 Task: In the  document Pyramidsletter.txt Change the allignment of footer to  'Right' Select the entire text and insert font style 'Caveat' and font size: 20
Action: Mouse moved to (244, 326)
Screenshot: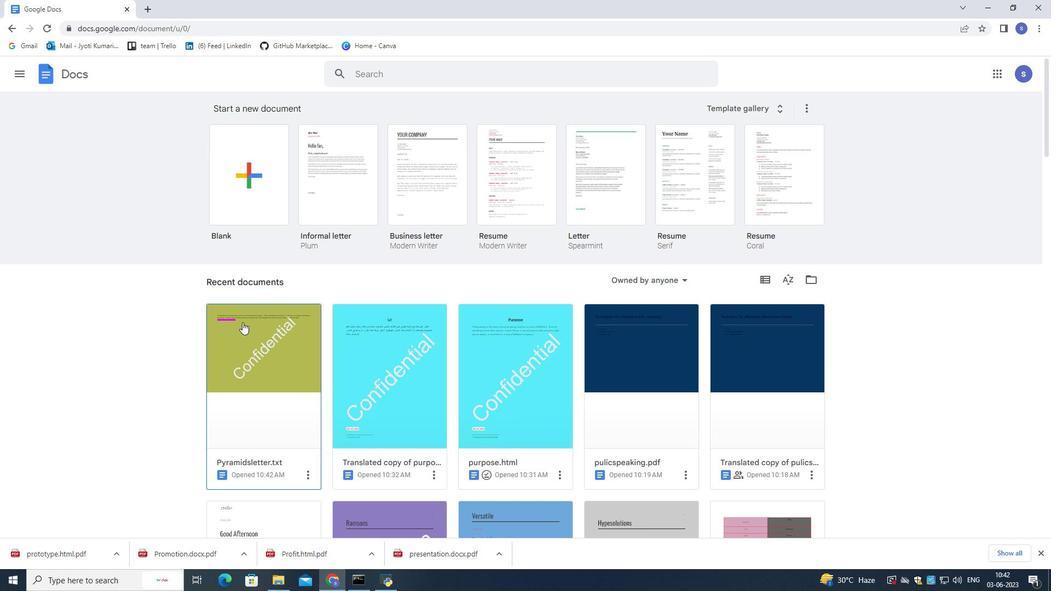 
Action: Mouse pressed left at (244, 326)
Screenshot: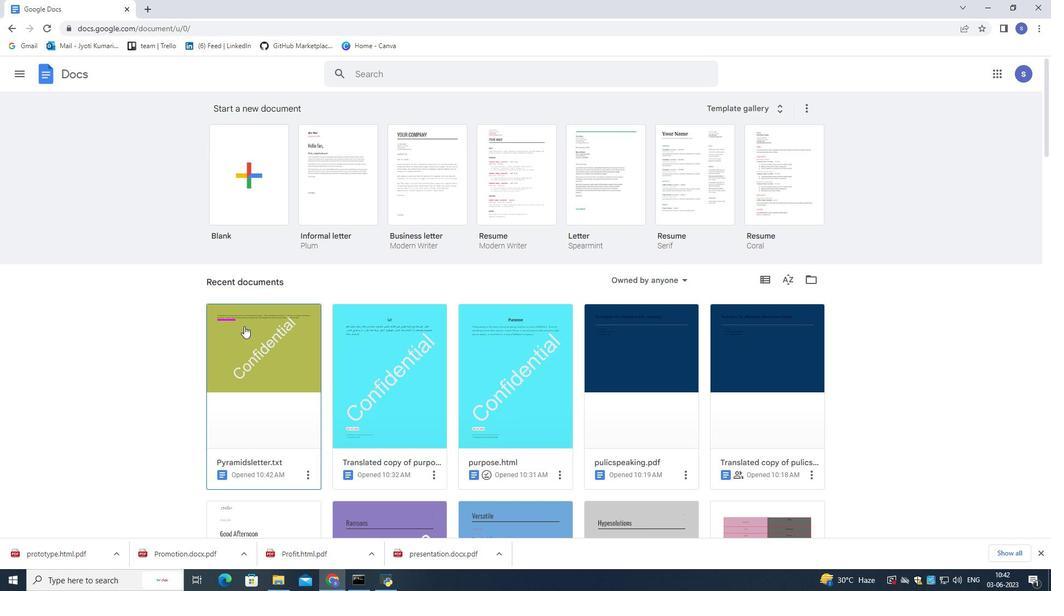 
Action: Mouse pressed left at (244, 326)
Screenshot: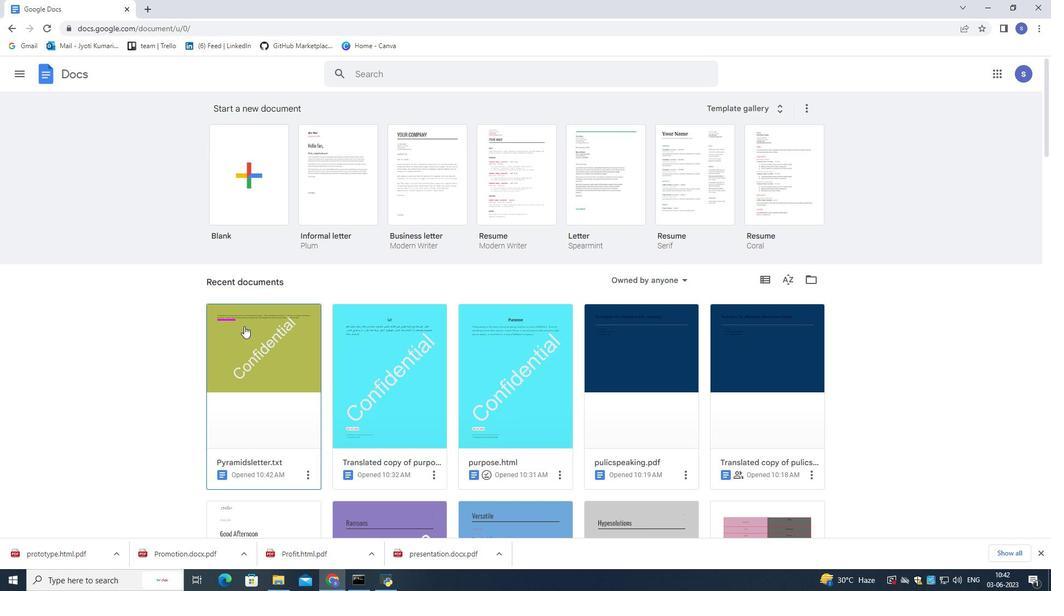 
Action: Mouse moved to (391, 325)
Screenshot: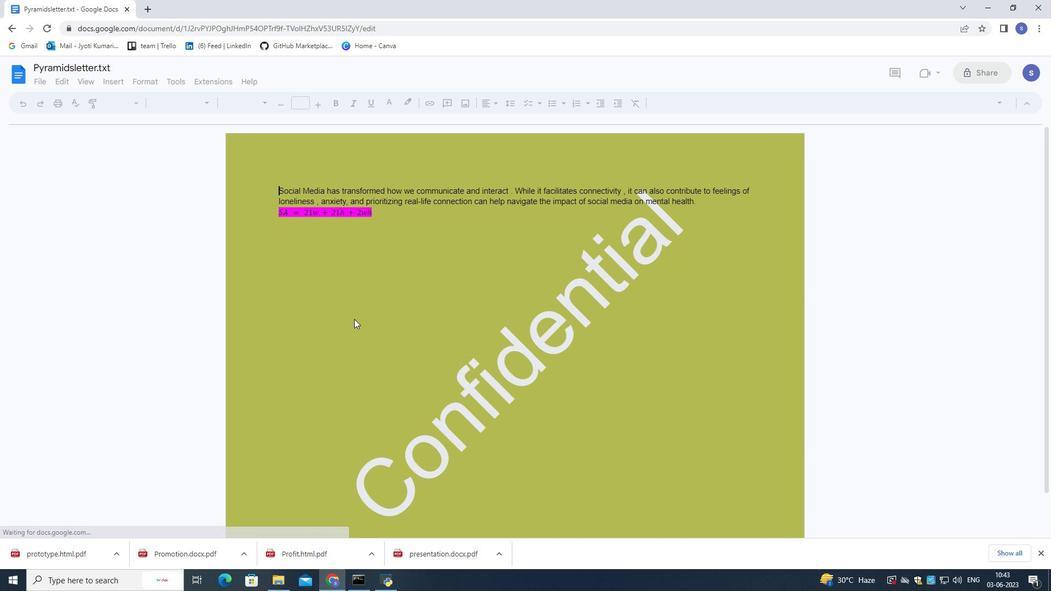 
Action: Mouse scrolled (391, 324) with delta (0, 0)
Screenshot: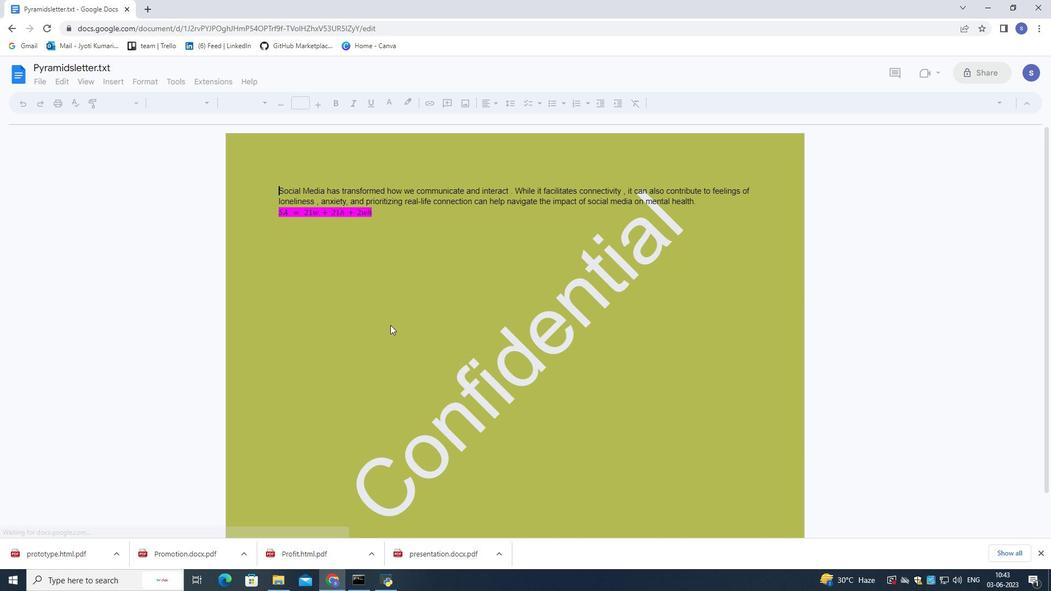
Action: Mouse moved to (391, 325)
Screenshot: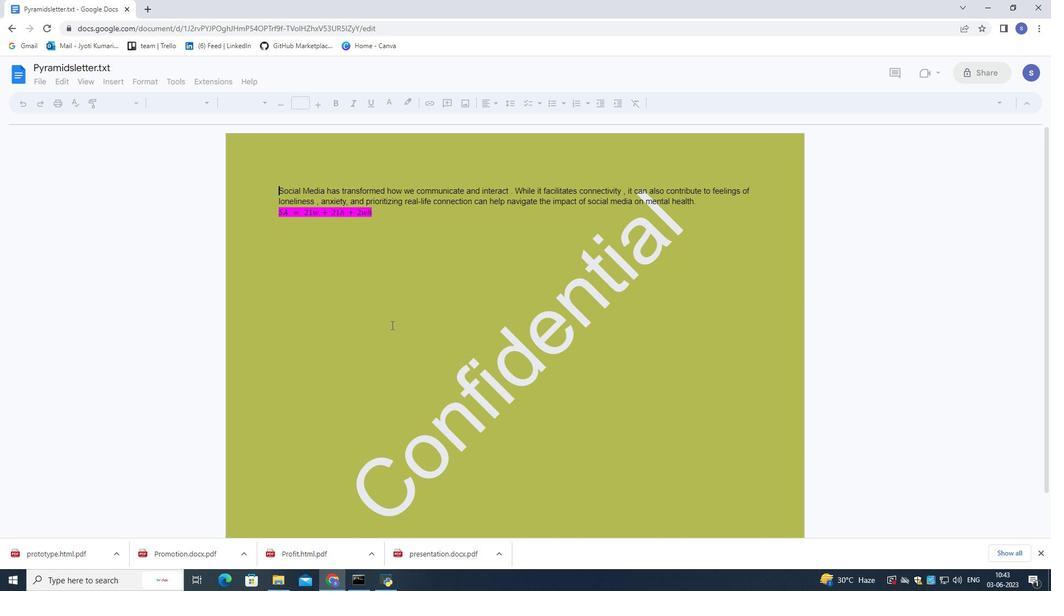 
Action: Mouse scrolled (391, 324) with delta (0, 0)
Screenshot: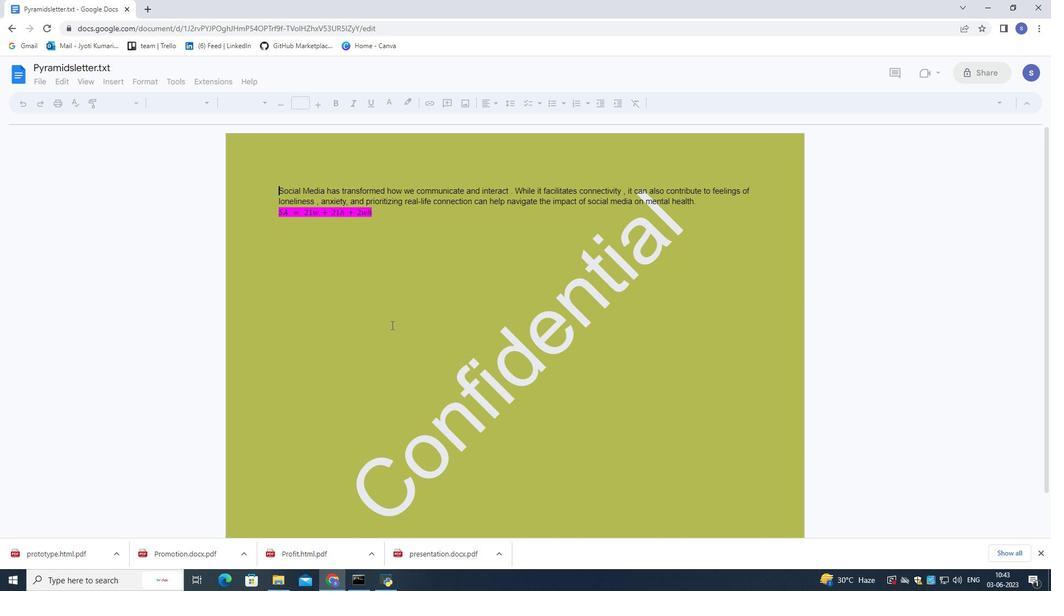 
Action: Mouse moved to (391, 325)
Screenshot: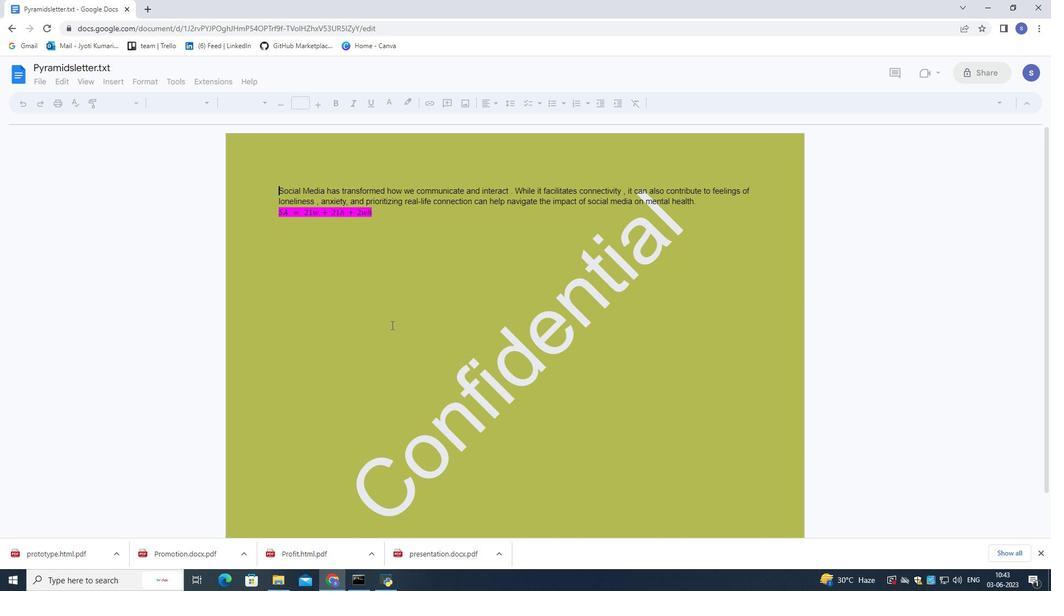 
Action: Mouse scrolled (391, 324) with delta (0, 0)
Screenshot: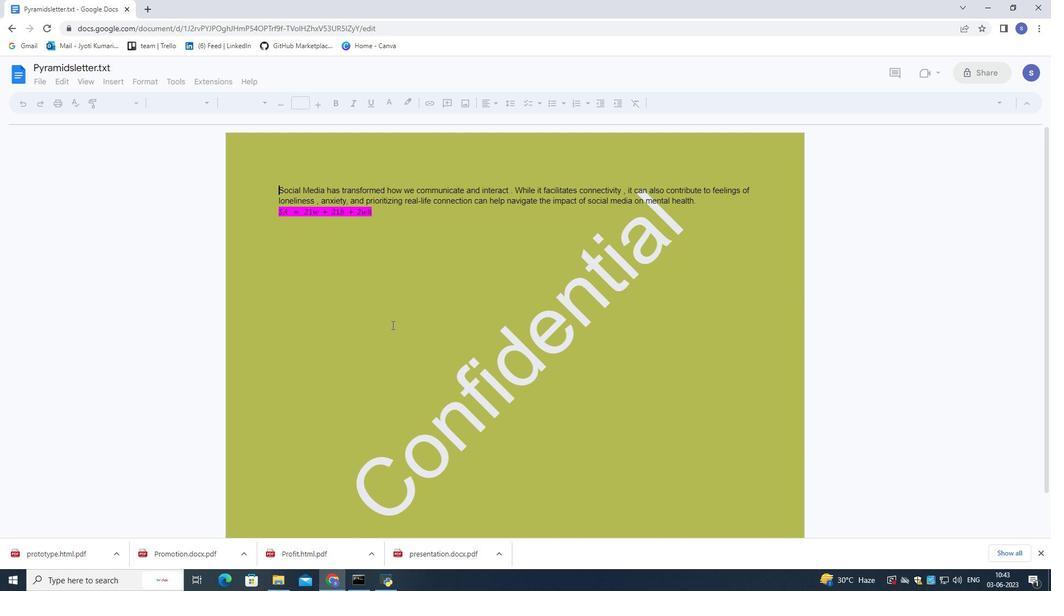 
Action: Mouse moved to (392, 325)
Screenshot: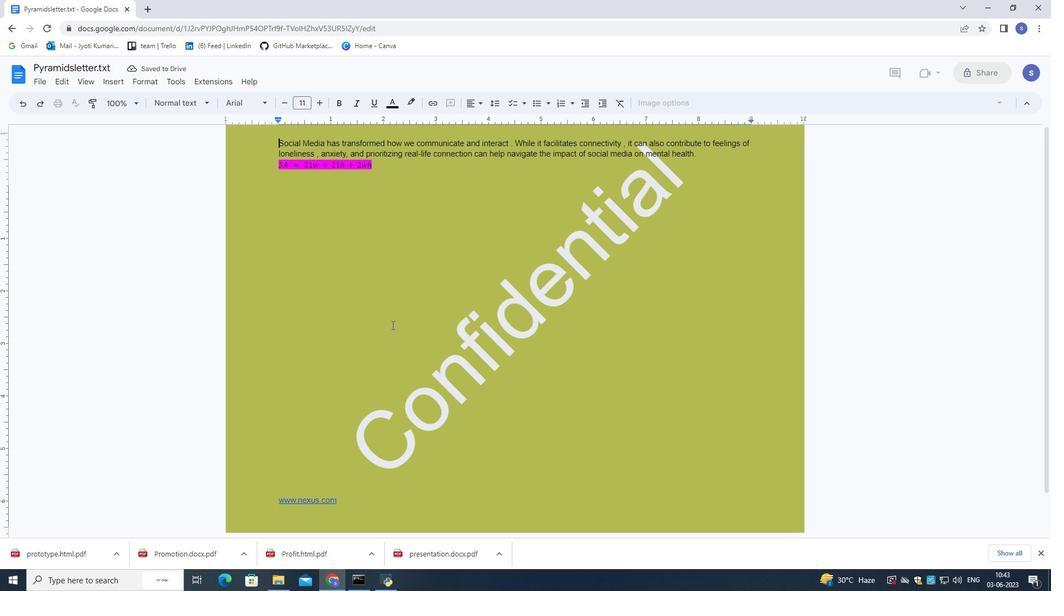 
Action: Mouse scrolled (392, 324) with delta (0, 0)
Screenshot: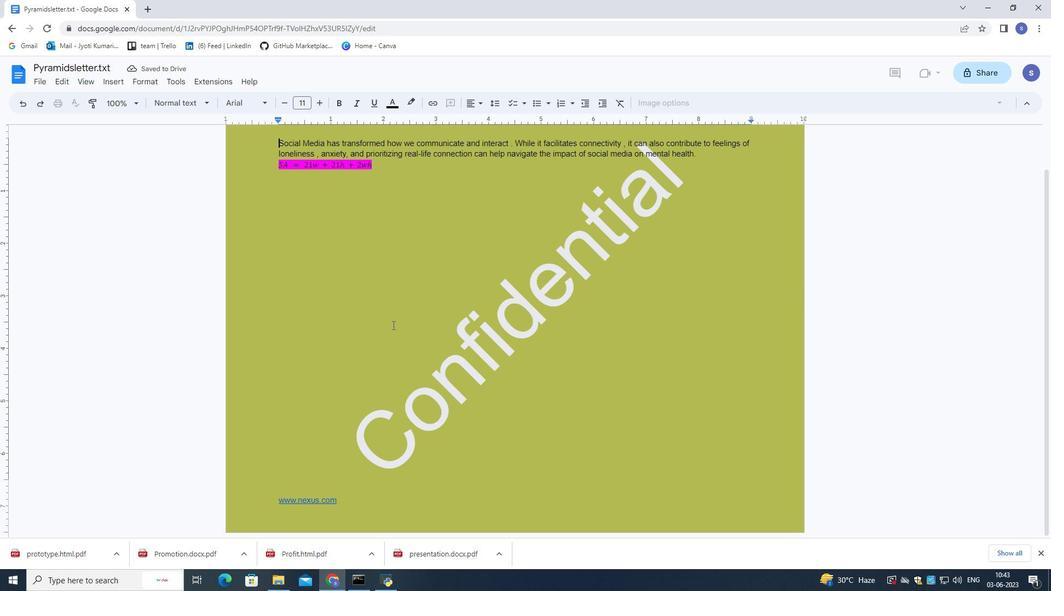 
Action: Mouse scrolled (392, 324) with delta (0, 0)
Screenshot: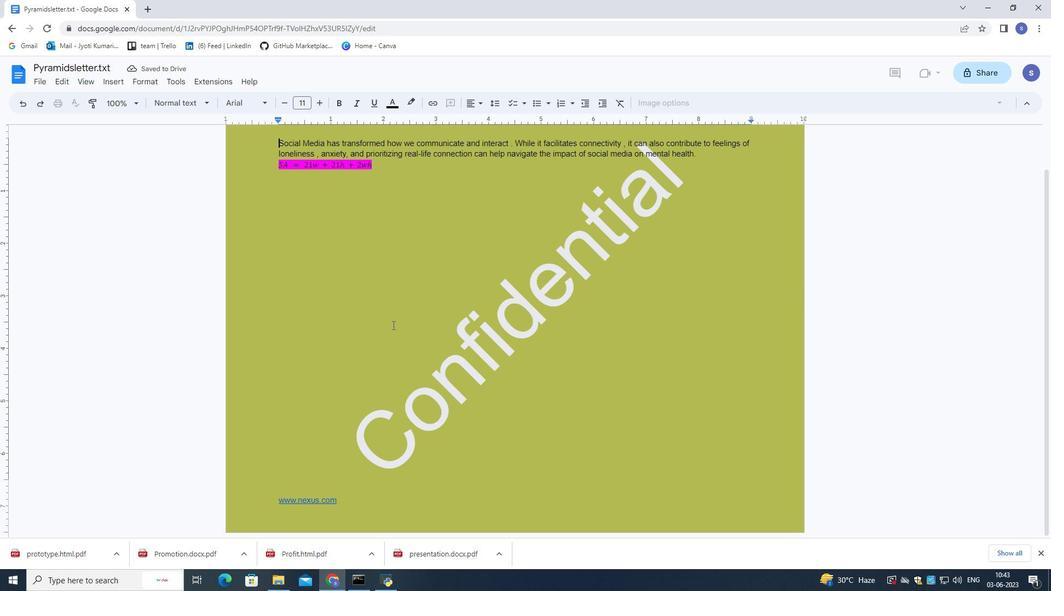 
Action: Mouse scrolled (392, 324) with delta (0, 0)
Screenshot: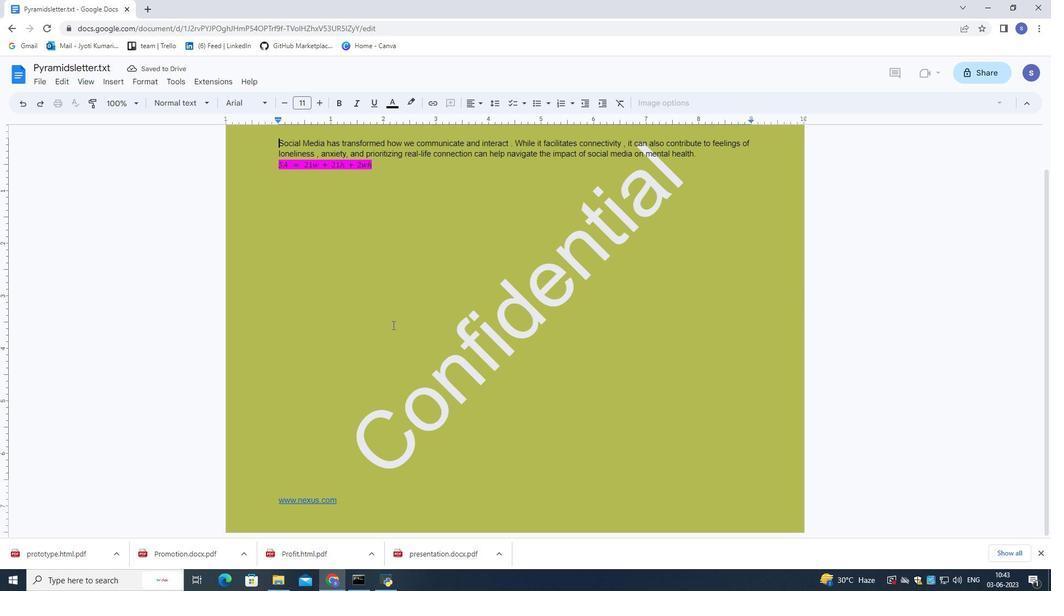 
Action: Mouse moved to (349, 498)
Screenshot: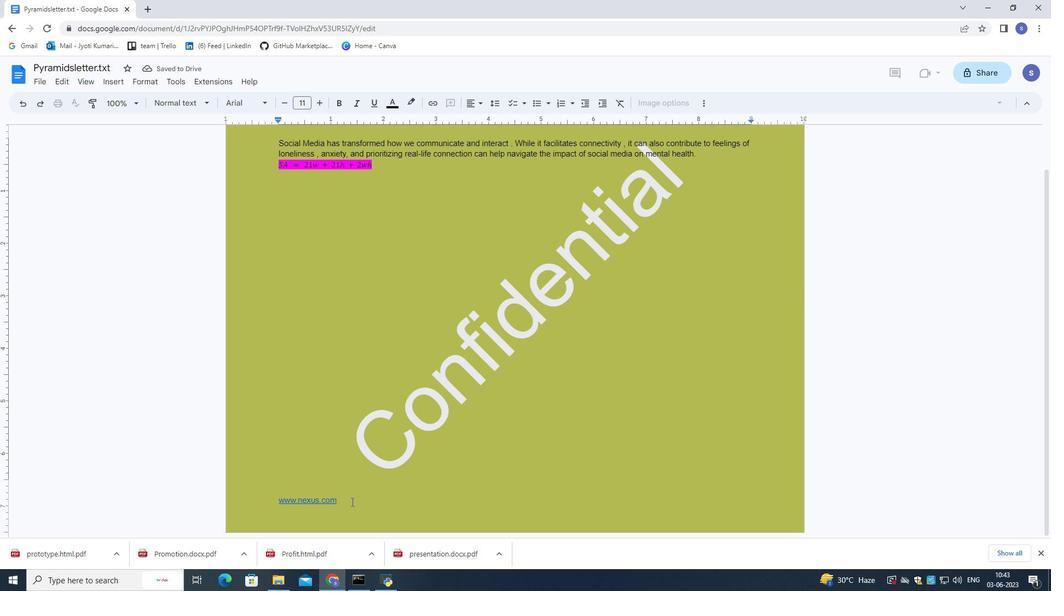 
Action: Mouse pressed left at (349, 498)
Screenshot: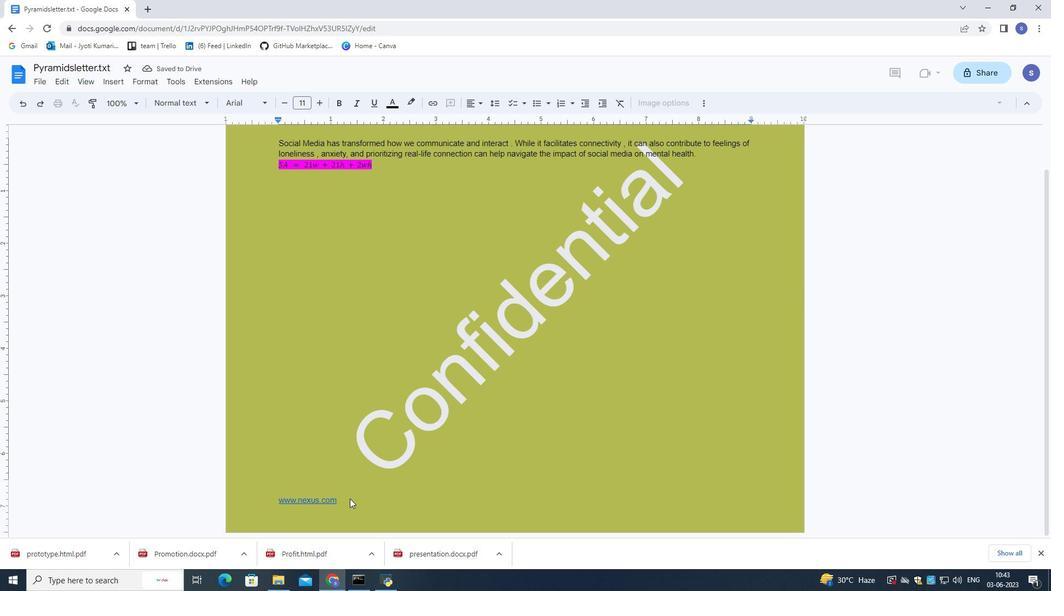 
Action: Mouse moved to (332, 498)
Screenshot: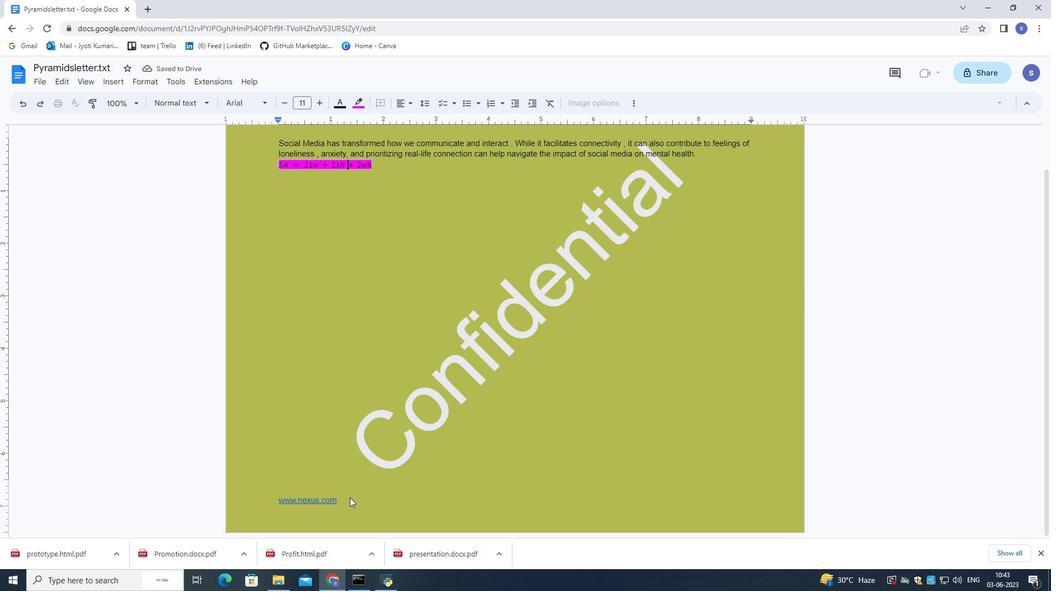 
Action: Mouse pressed left at (344, 497)
Screenshot: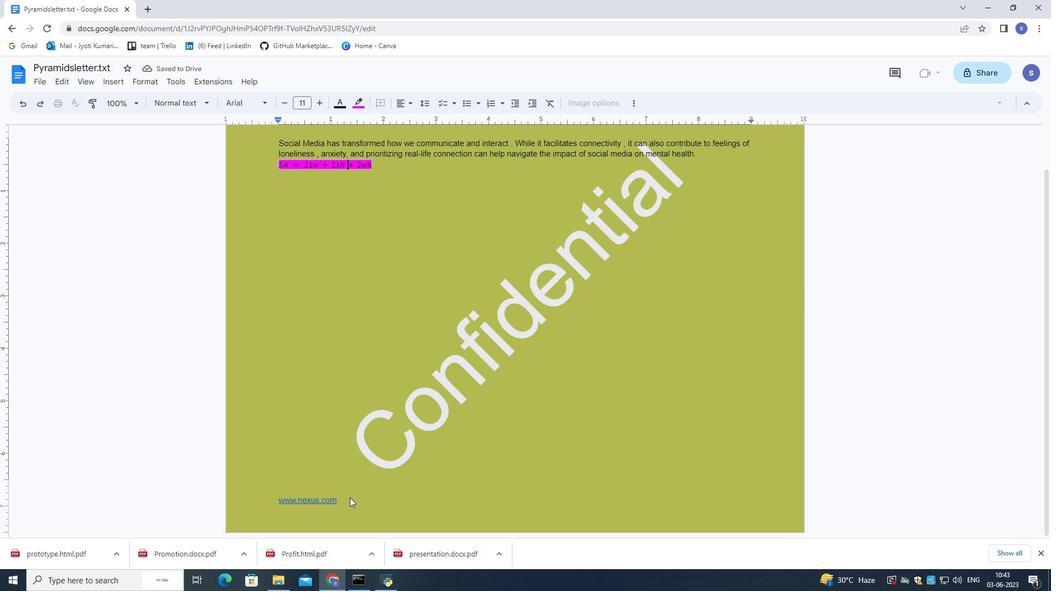 
Action: Mouse moved to (340, 500)
Screenshot: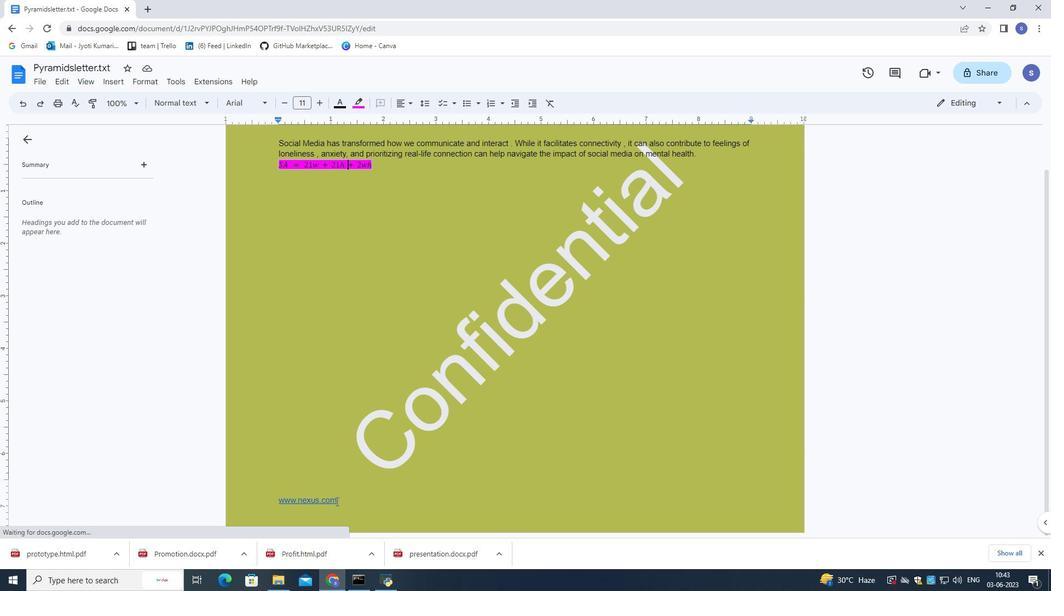 
Action: Mouse pressed left at (340, 500)
Screenshot: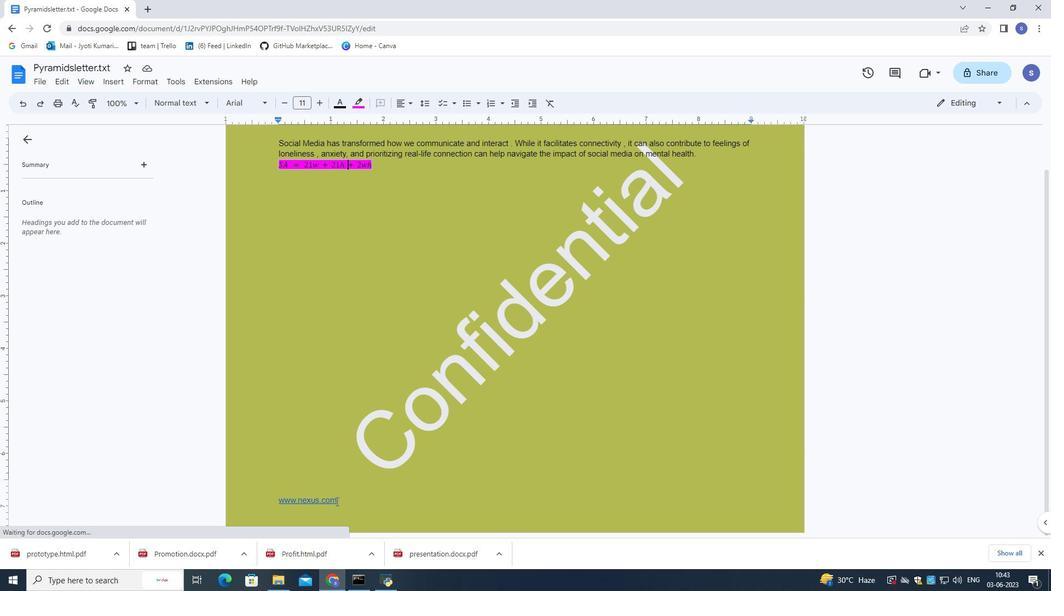 
Action: Mouse moved to (341, 500)
Screenshot: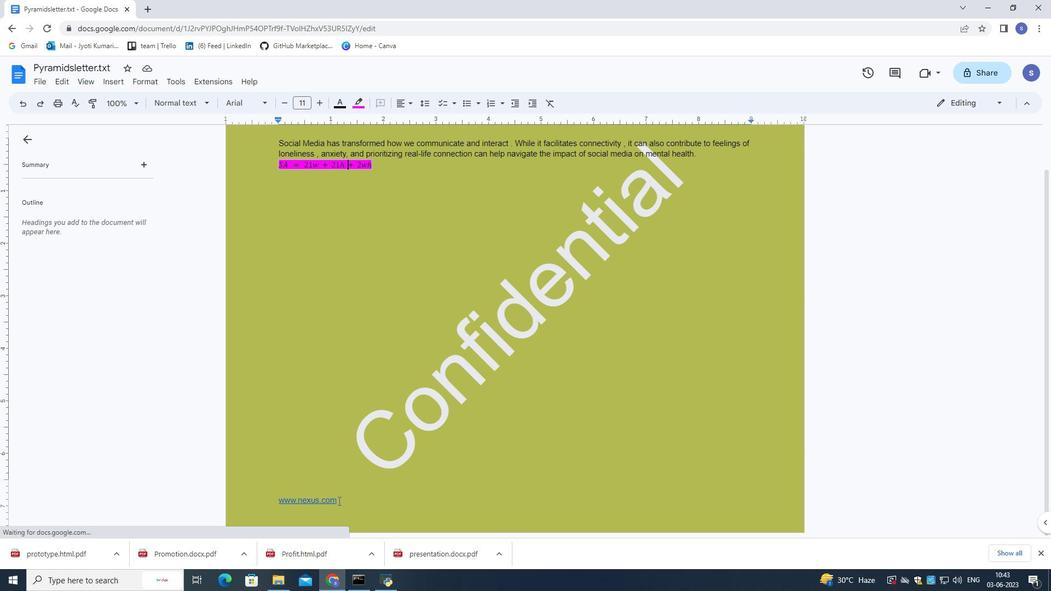 
Action: Mouse pressed left at (341, 500)
Screenshot: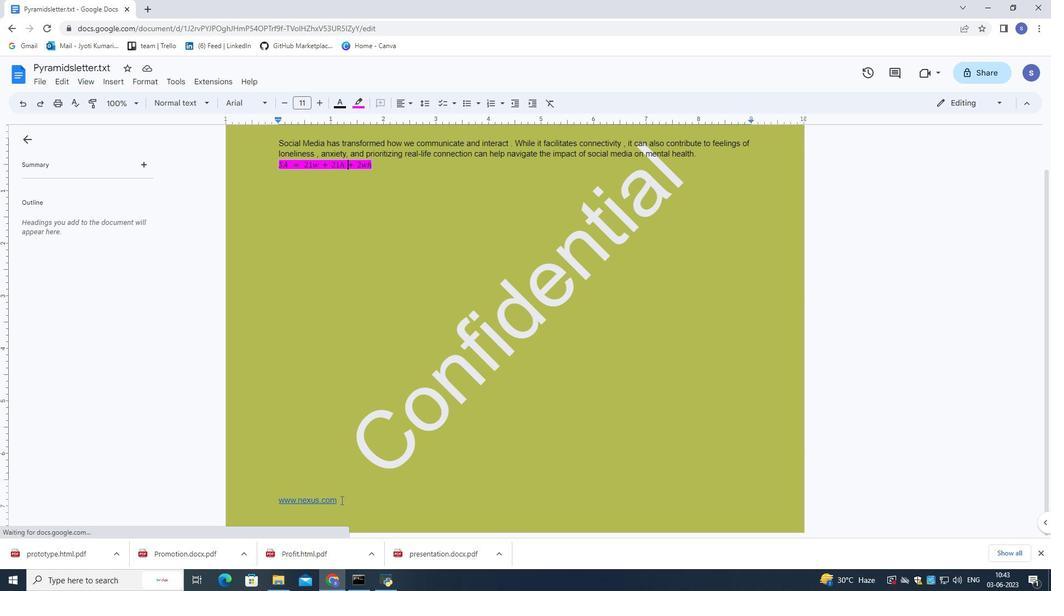 
Action: Mouse pressed left at (341, 500)
Screenshot: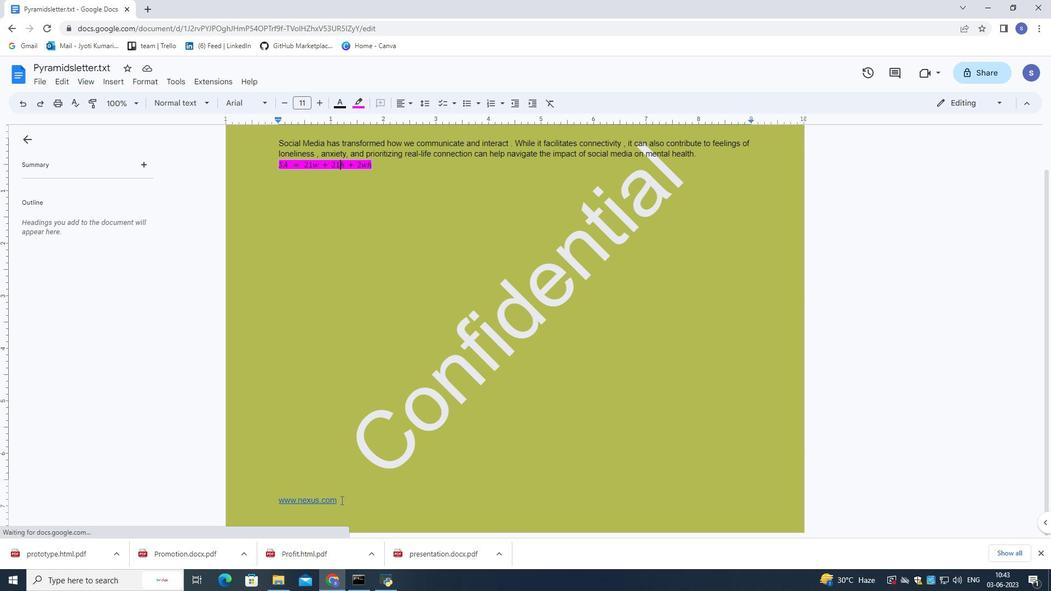 
Action: Mouse pressed left at (341, 500)
Screenshot: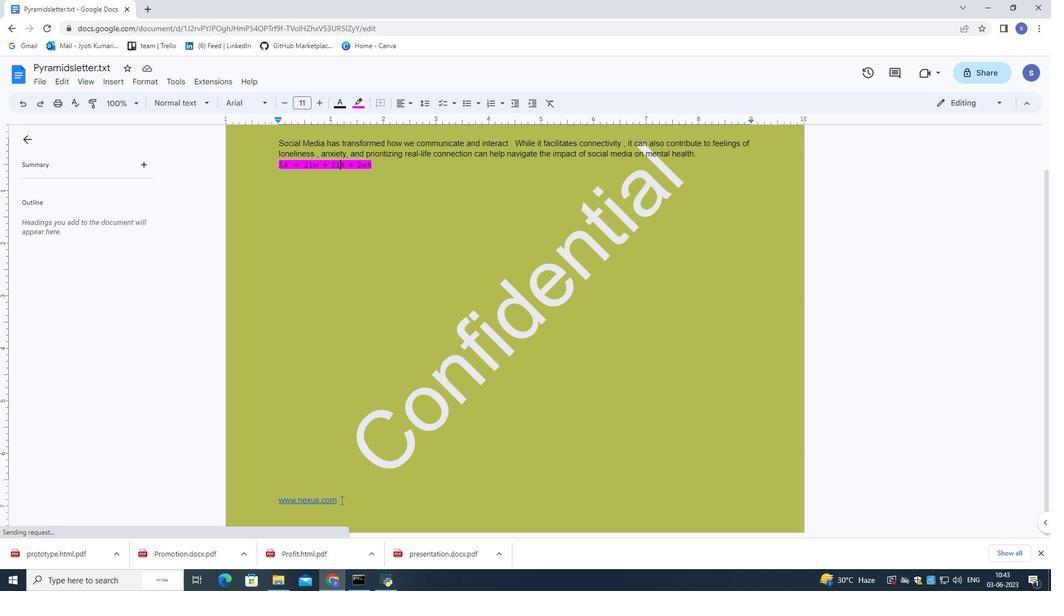 
Action: Mouse pressed left at (341, 500)
Screenshot: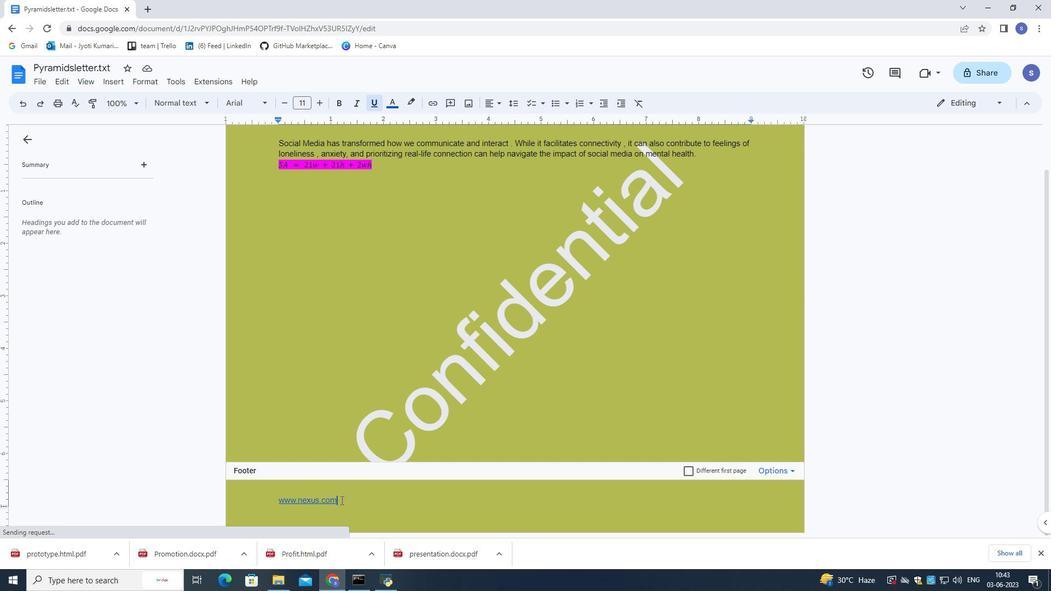 
Action: Mouse moved to (345, 500)
Screenshot: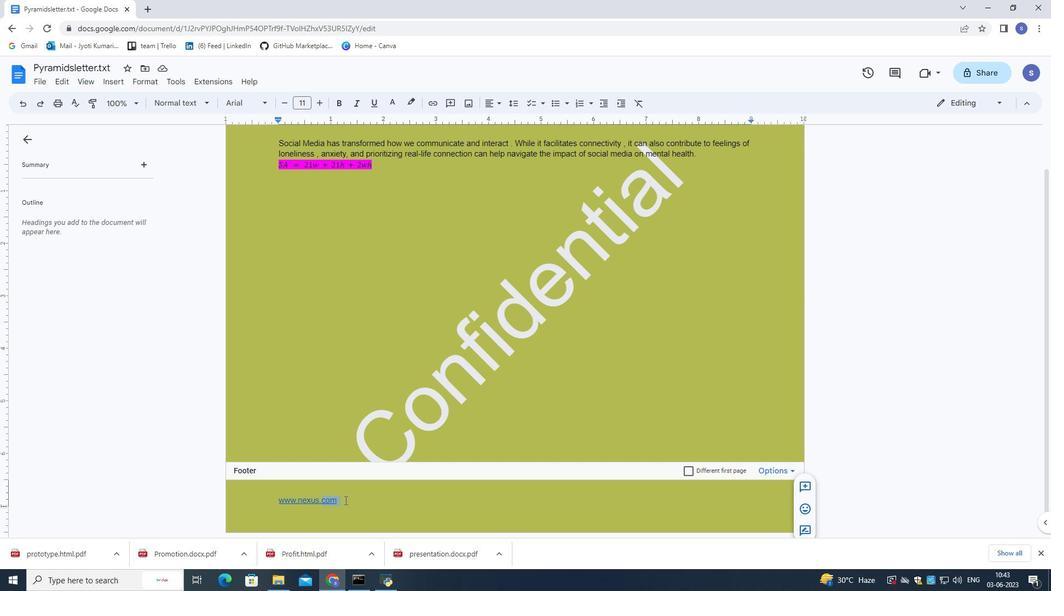 
Action: Mouse pressed left at (345, 500)
Screenshot: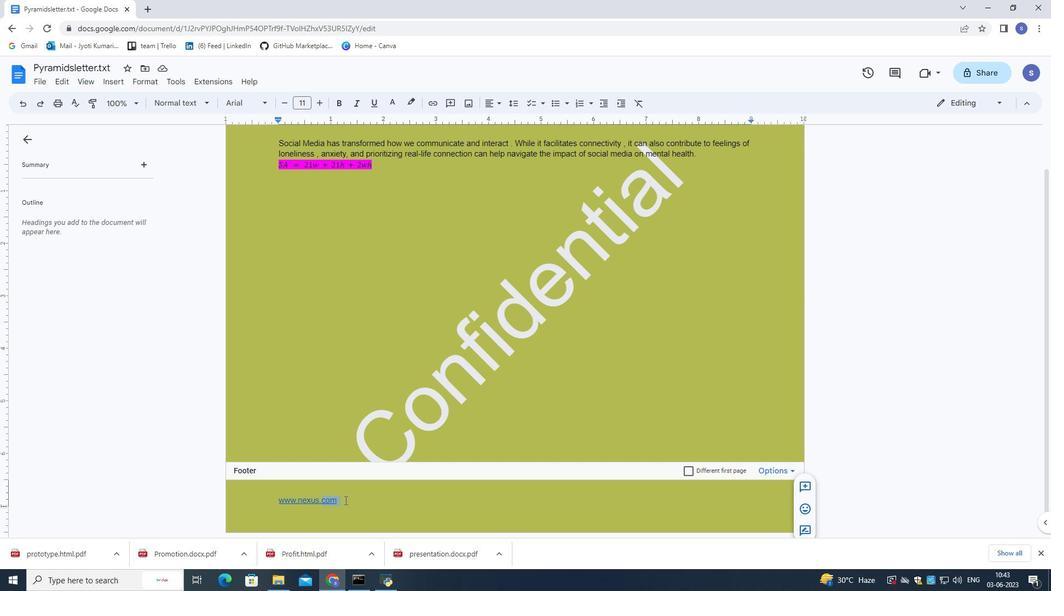 
Action: Mouse moved to (343, 500)
Screenshot: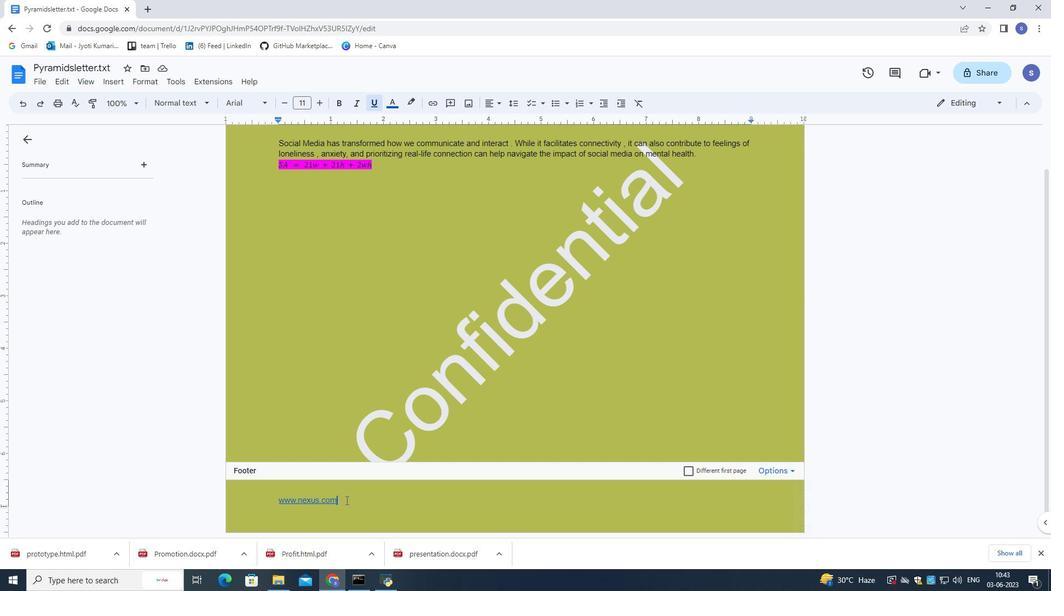 
Action: Mouse pressed left at (343, 500)
Screenshot: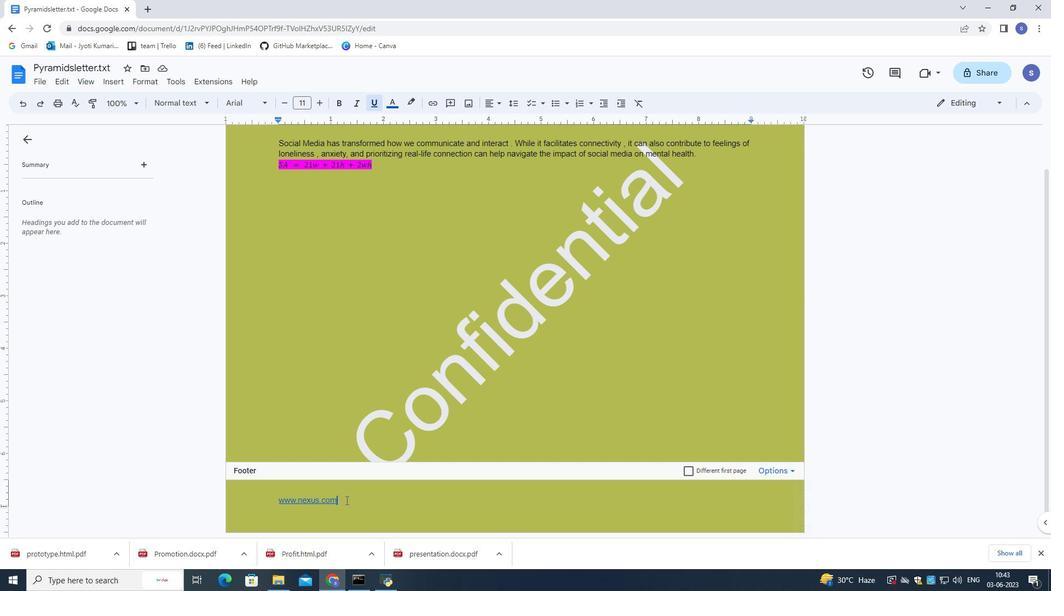 
Action: Mouse moved to (495, 102)
Screenshot: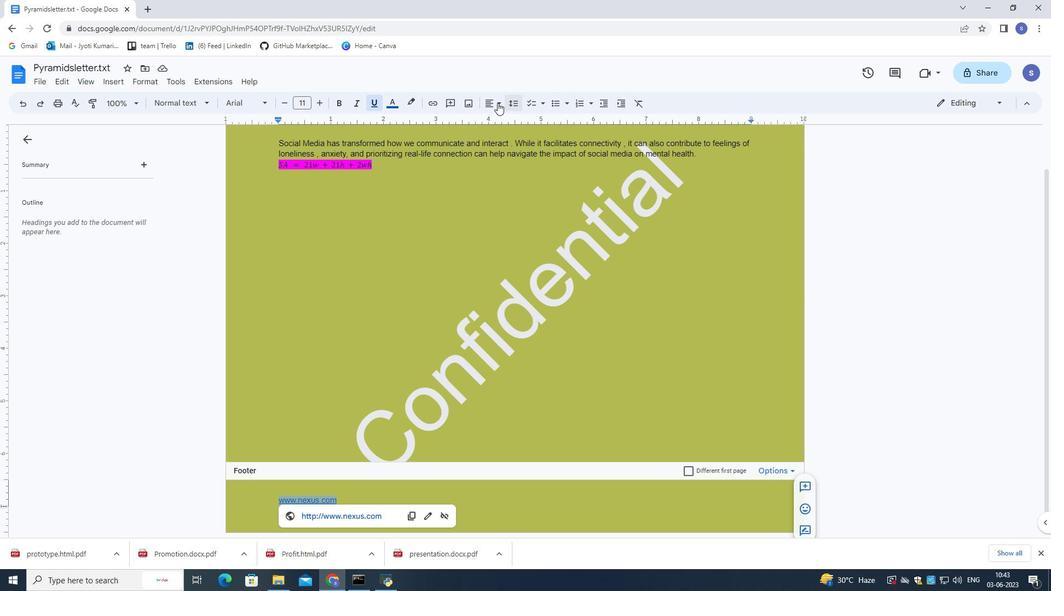 
Action: Mouse pressed left at (495, 102)
Screenshot: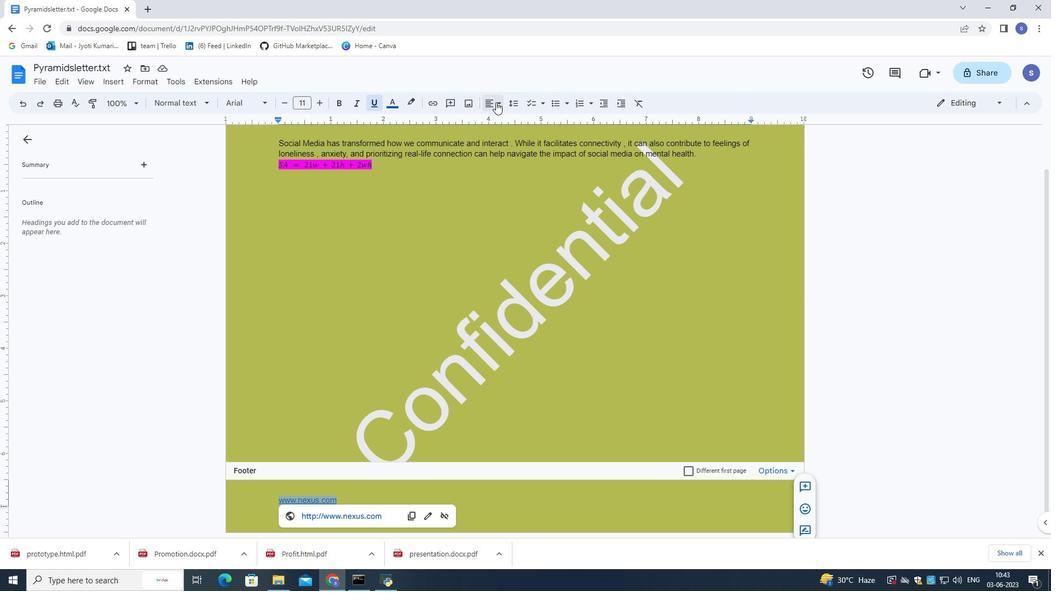 
Action: Mouse moved to (521, 127)
Screenshot: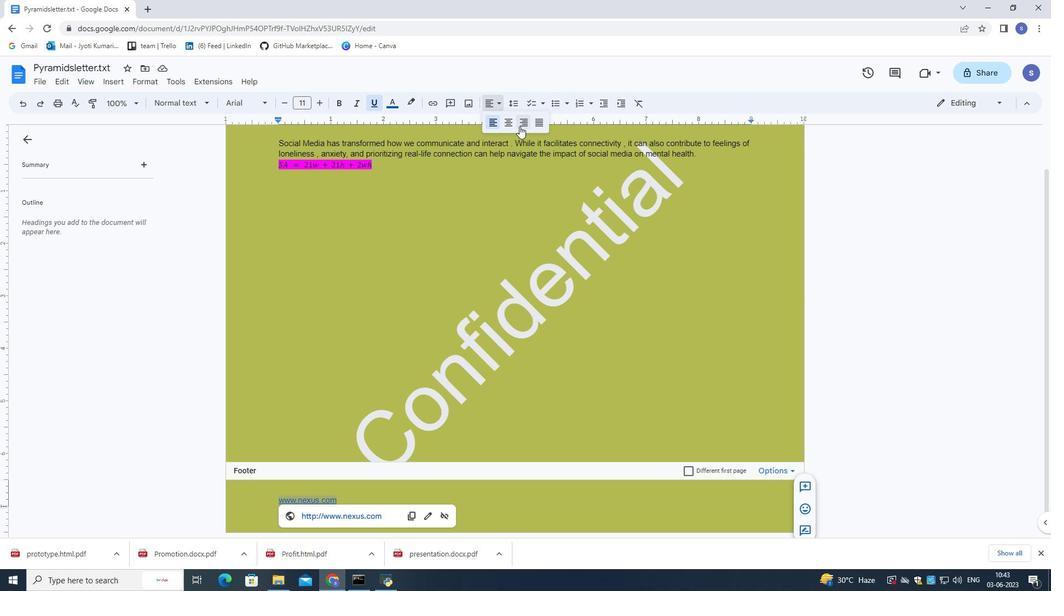 
Action: Mouse pressed left at (521, 127)
Screenshot: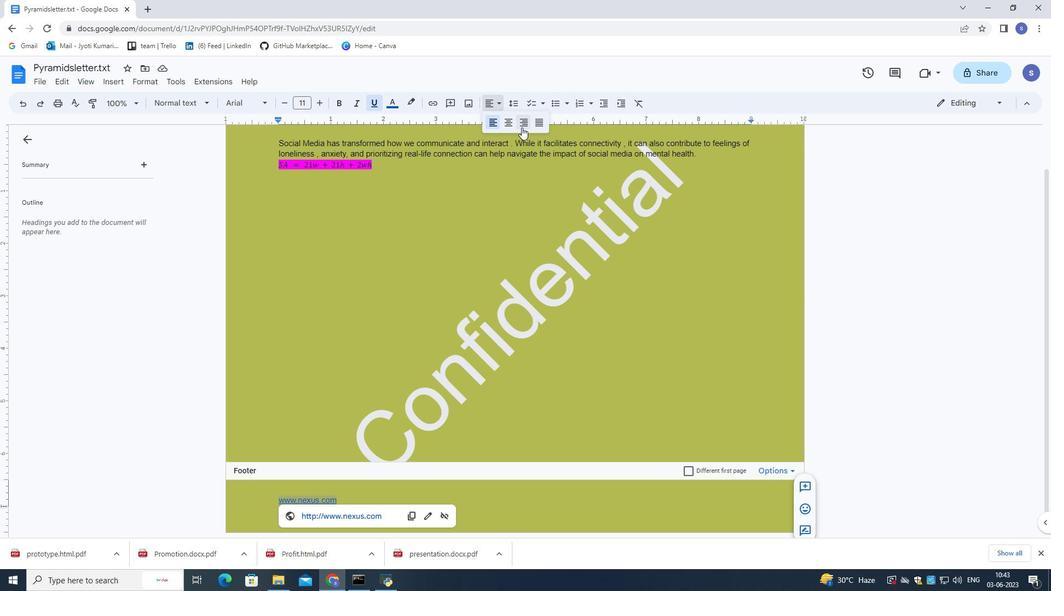 
Action: Mouse moved to (360, 221)
Screenshot: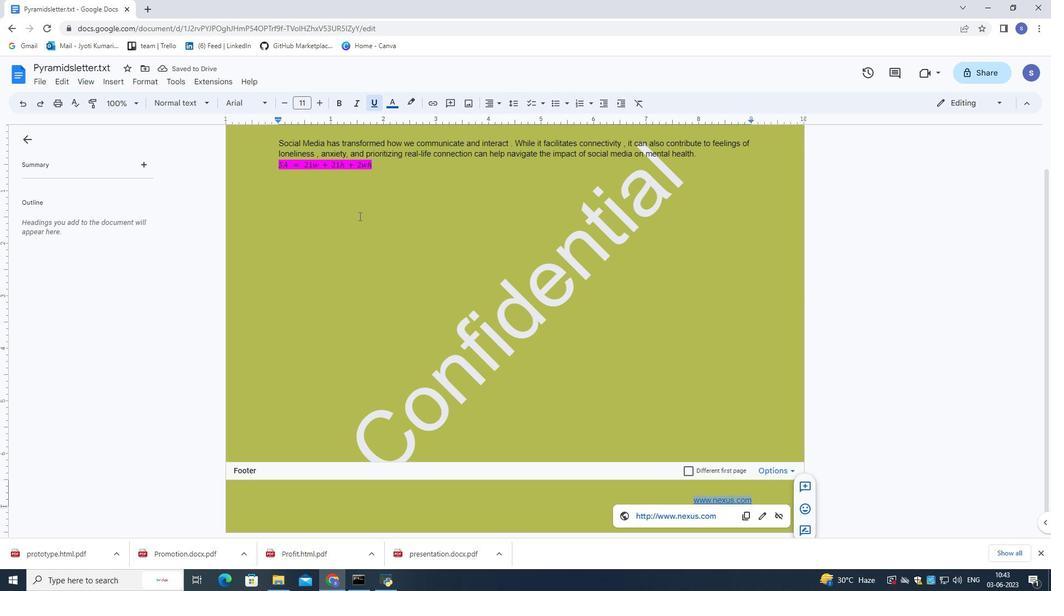 
Action: Mouse pressed left at (360, 221)
Screenshot: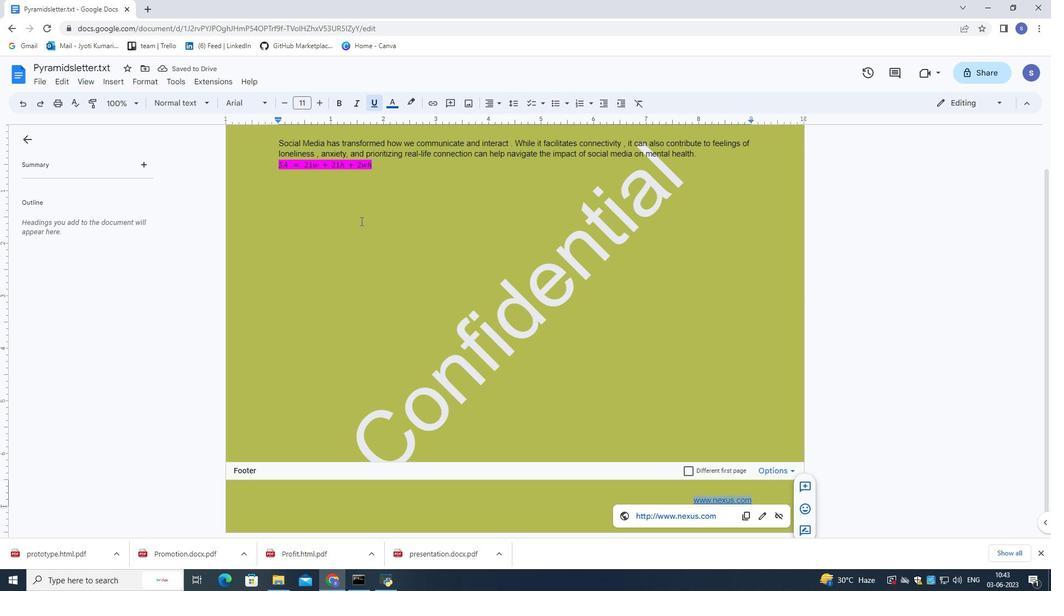 
Action: Mouse moved to (456, 240)
Screenshot: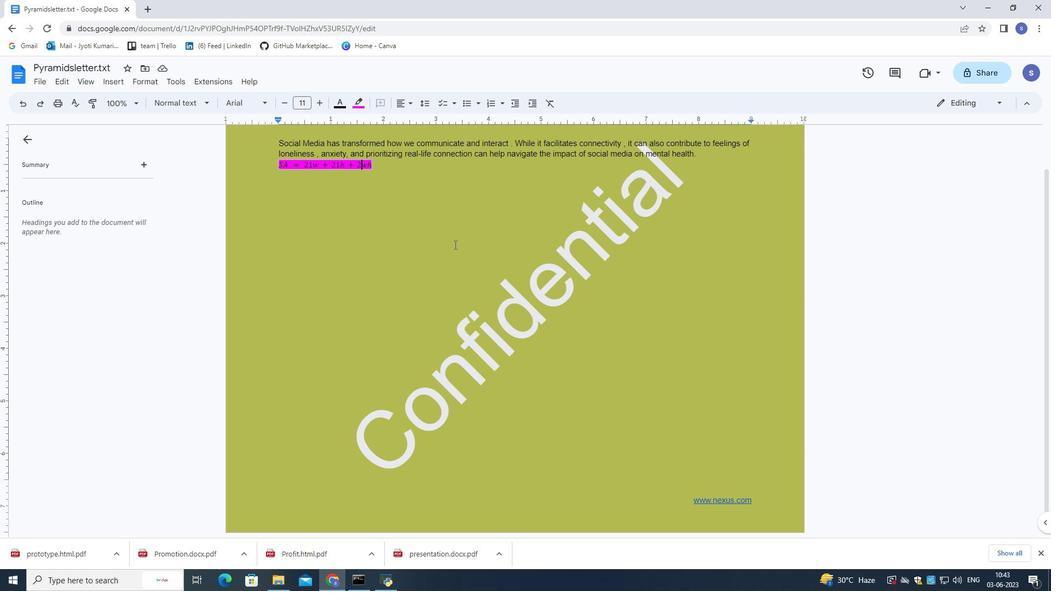 
Action: Mouse scrolled (456, 240) with delta (0, 0)
Screenshot: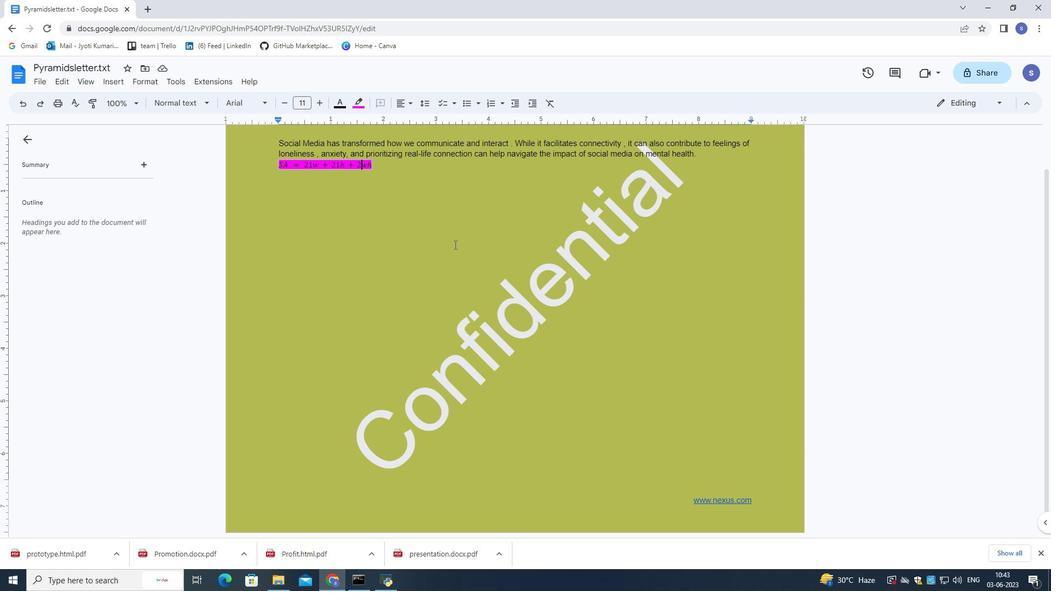 
Action: Mouse moved to (456, 239)
Screenshot: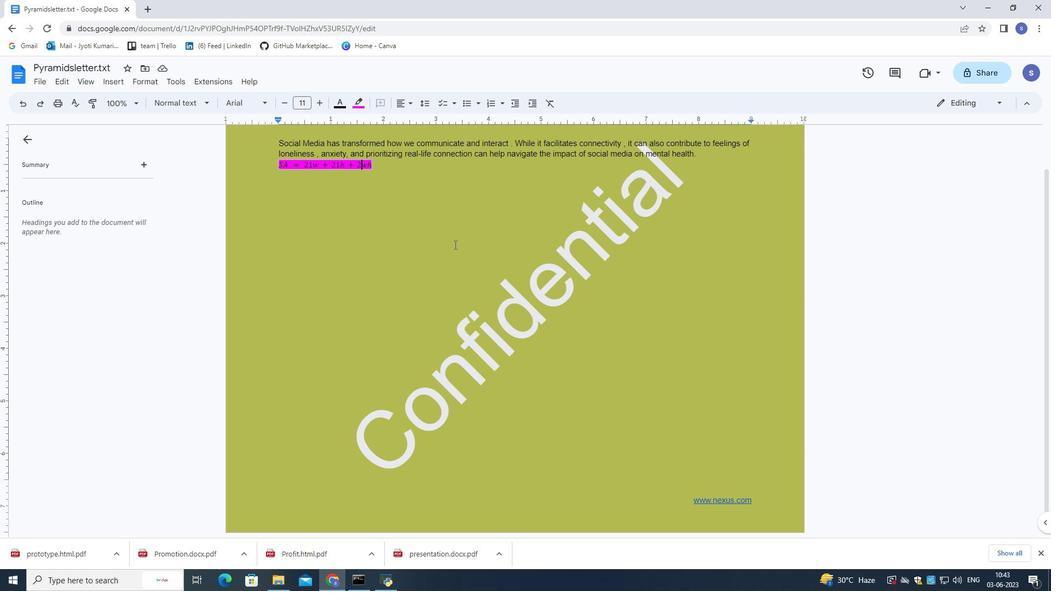 
Action: Mouse scrolled (456, 240) with delta (0, 0)
Screenshot: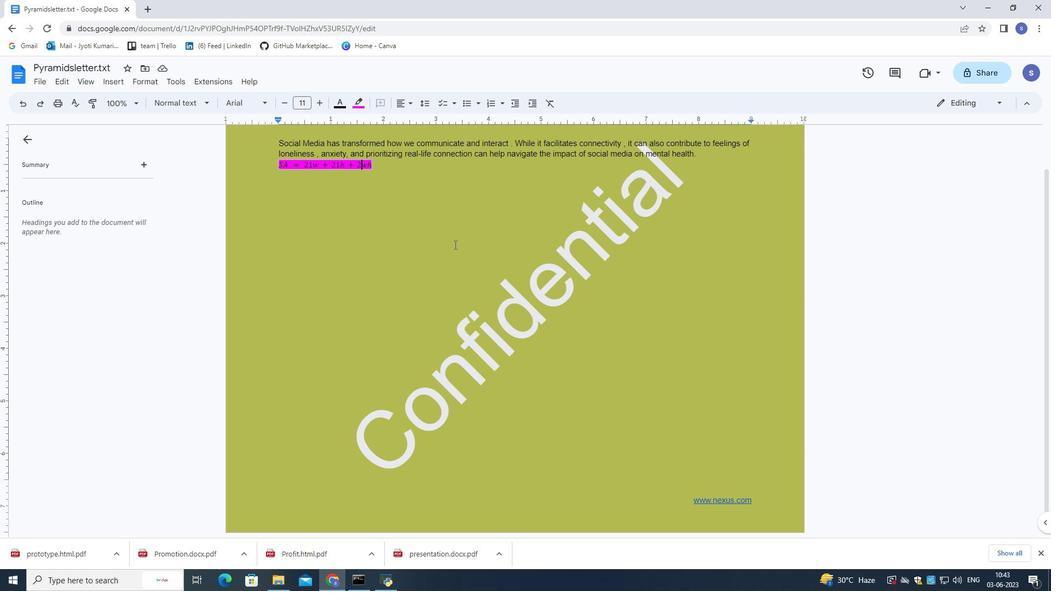 
Action: Mouse moved to (456, 238)
Screenshot: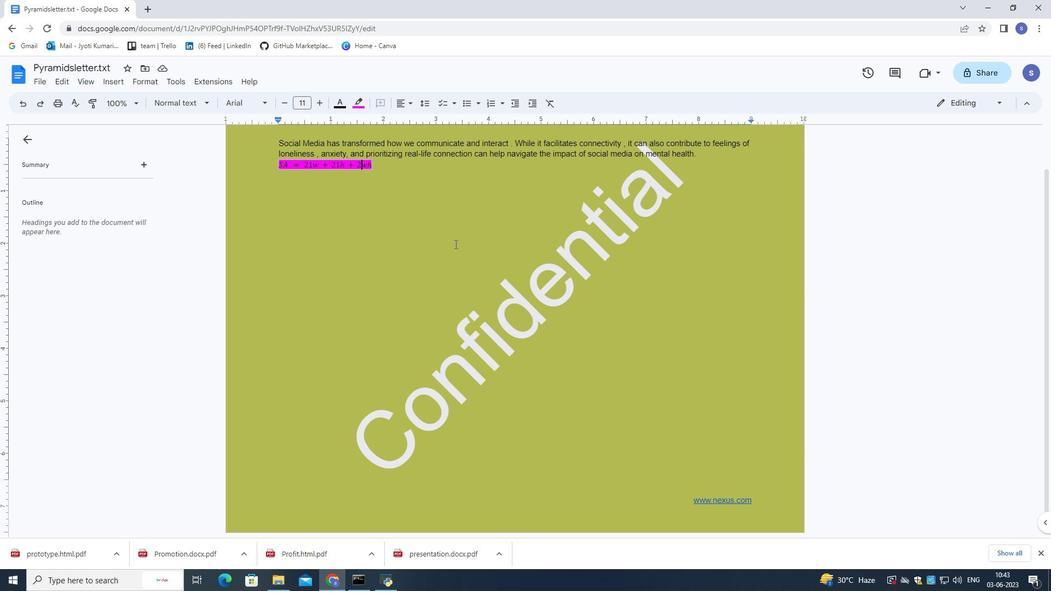 
Action: Mouse scrolled (456, 239) with delta (0, 0)
Screenshot: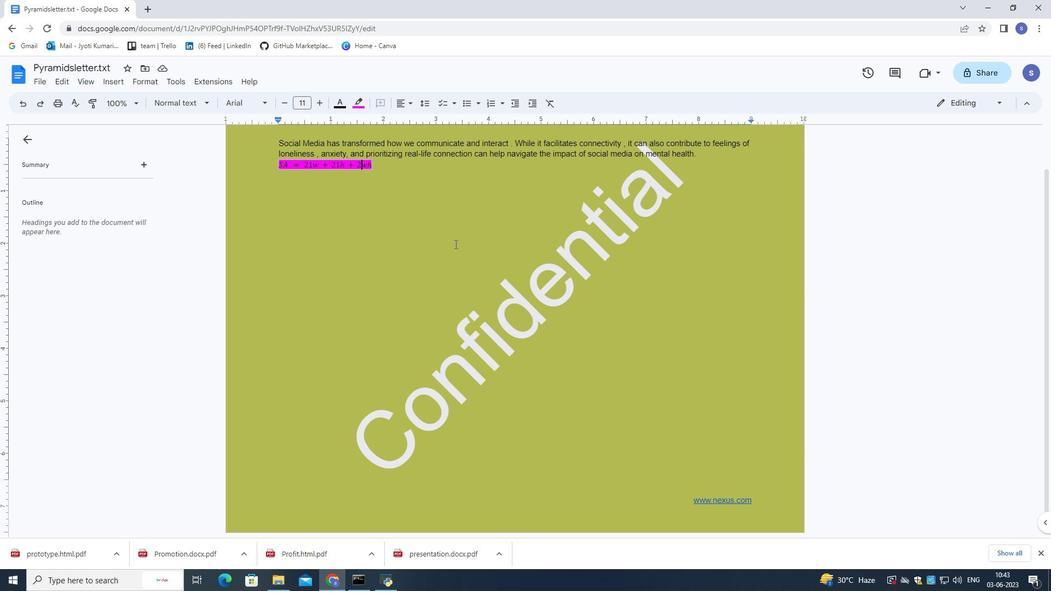 
Action: Mouse moved to (714, 208)
Screenshot: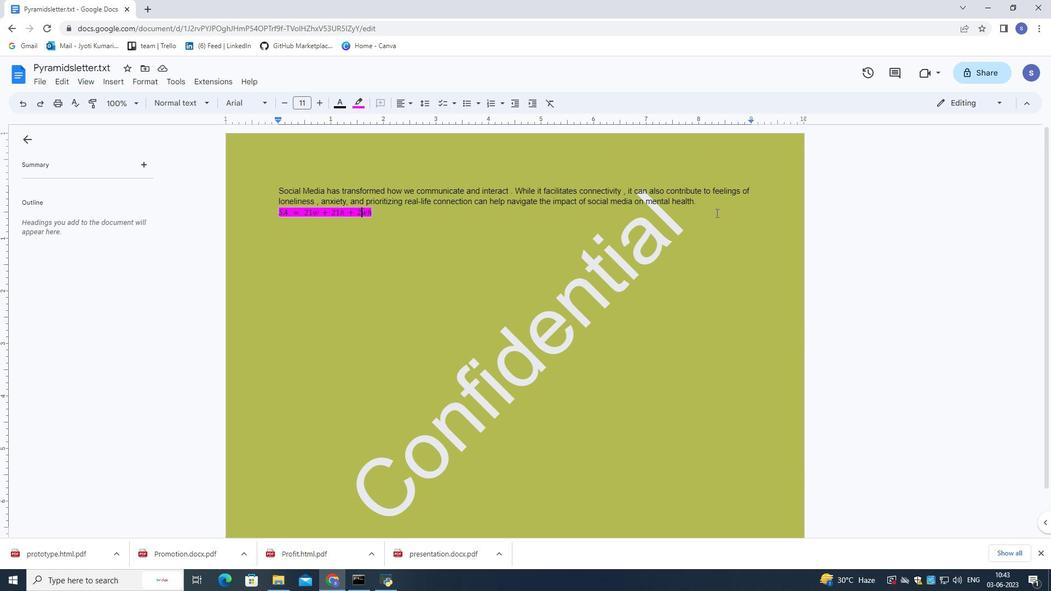 
Action: Mouse pressed left at (714, 208)
Screenshot: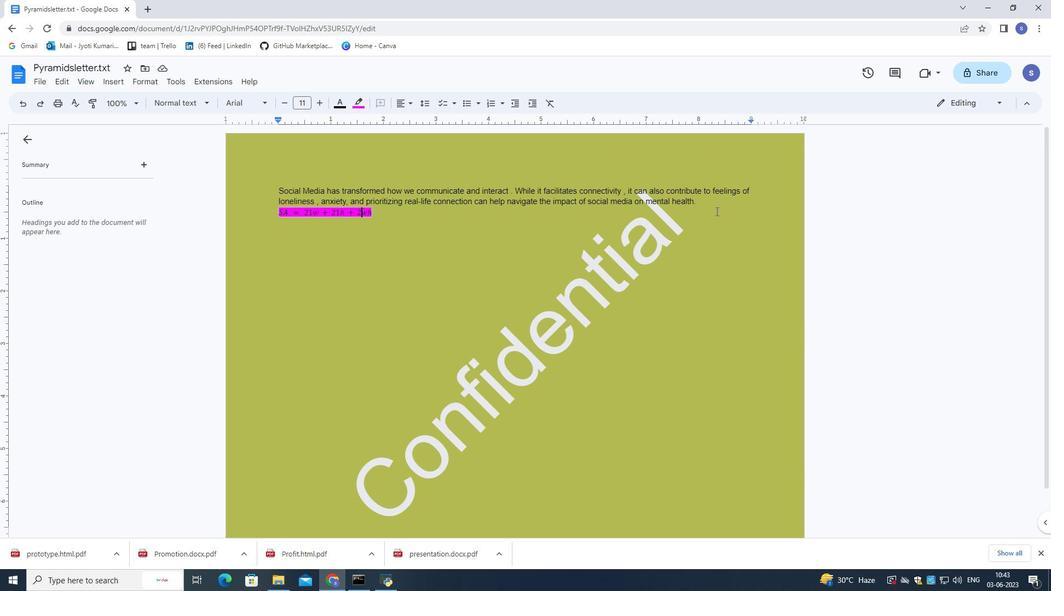 
Action: Mouse moved to (354, 263)
Screenshot: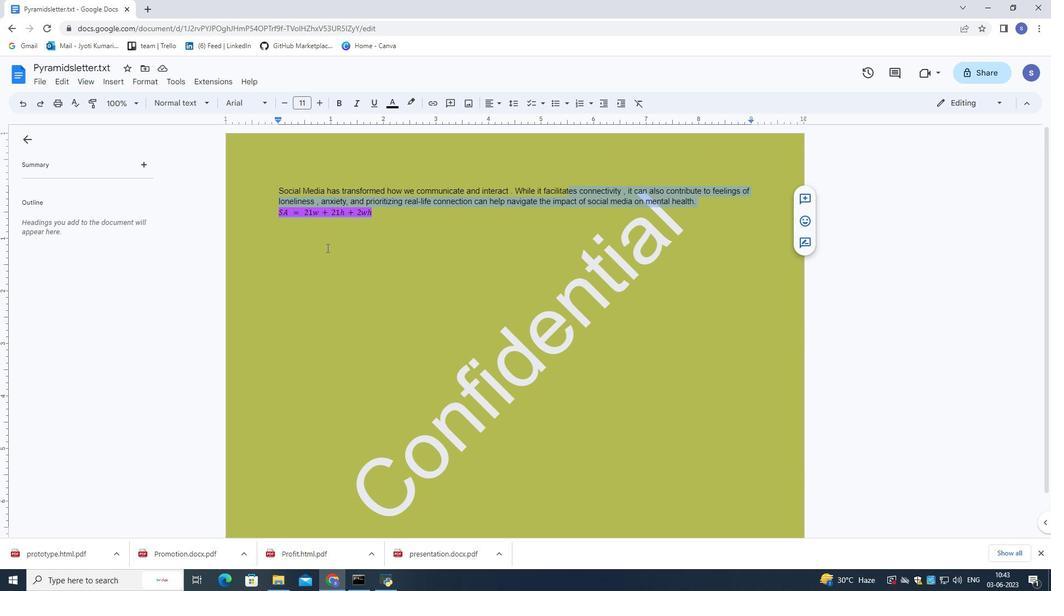 
Action: Mouse pressed left at (354, 263)
Screenshot: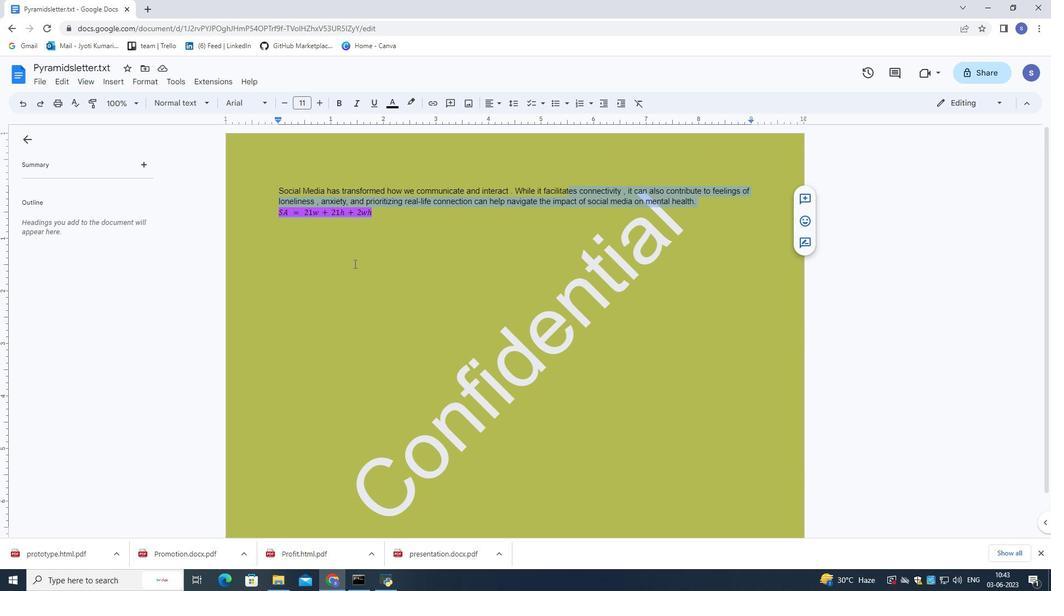 
Action: Mouse moved to (387, 214)
Screenshot: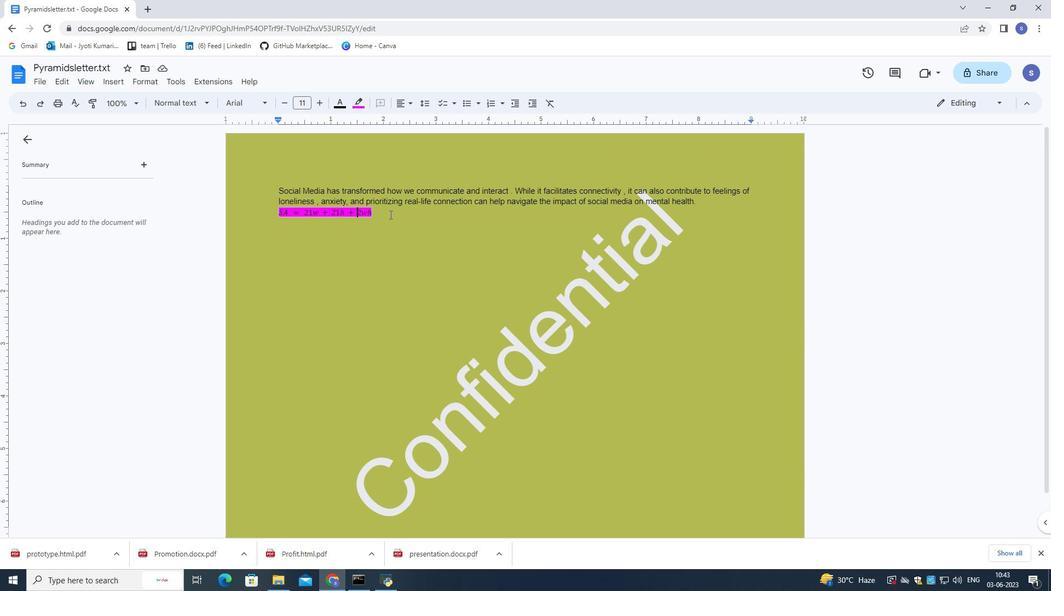 
Action: Mouse pressed left at (387, 214)
Screenshot: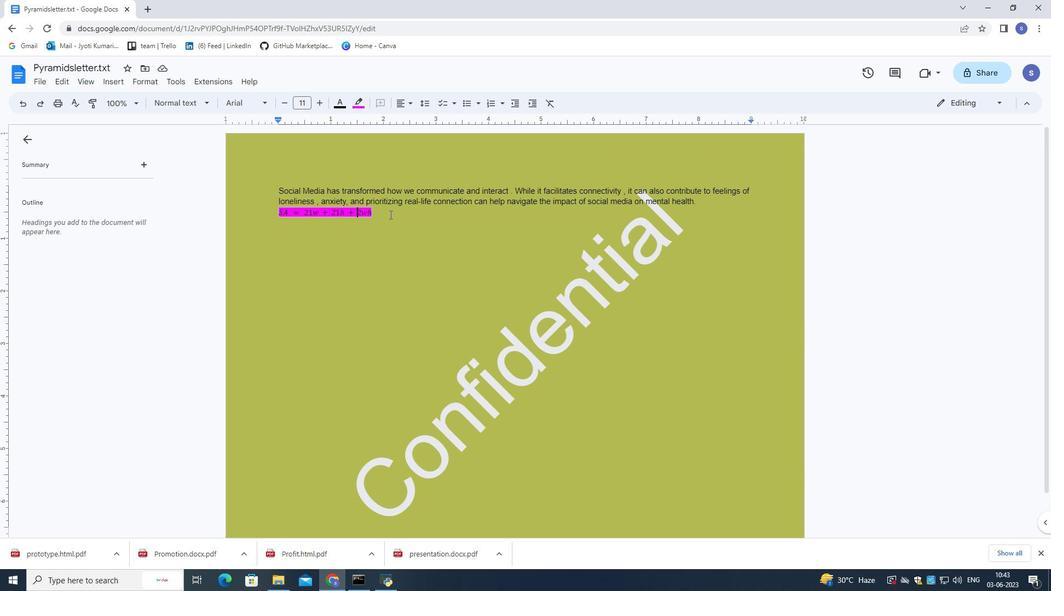 
Action: Mouse moved to (251, 106)
Screenshot: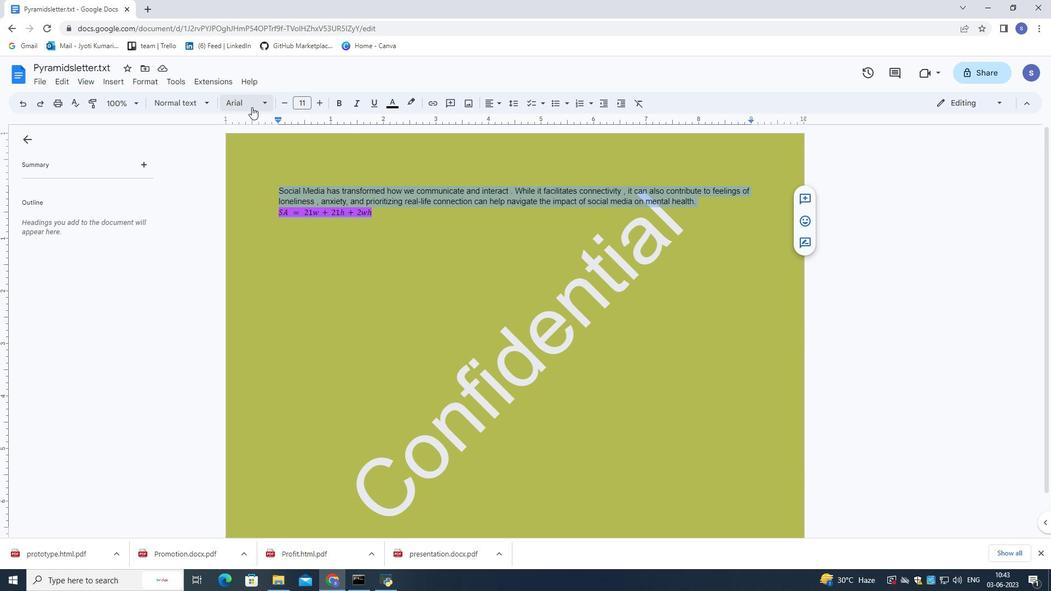
Action: Mouse pressed left at (251, 106)
Screenshot: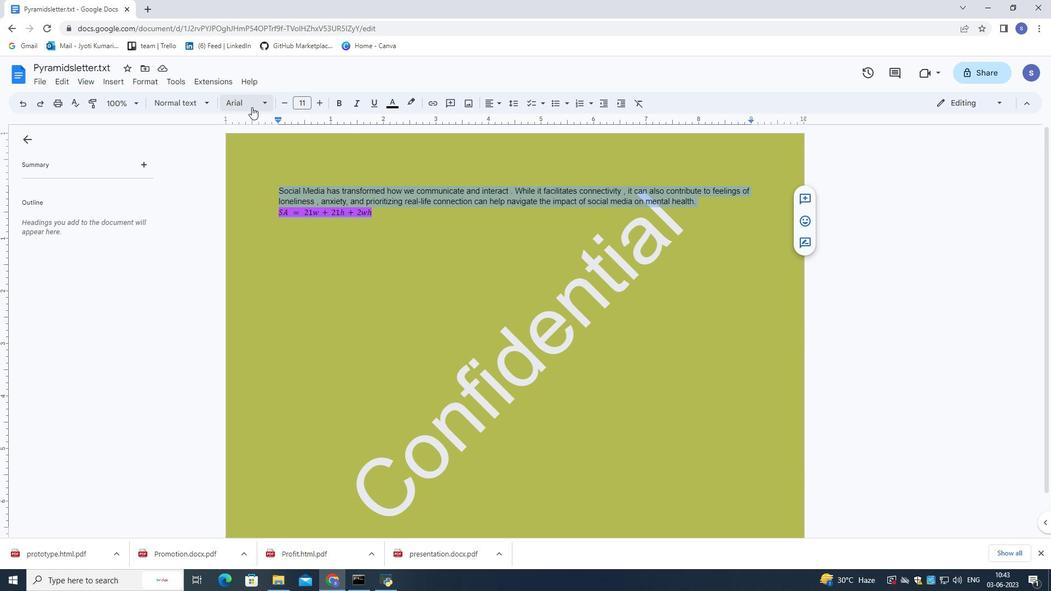 
Action: Mouse moved to (279, 185)
Screenshot: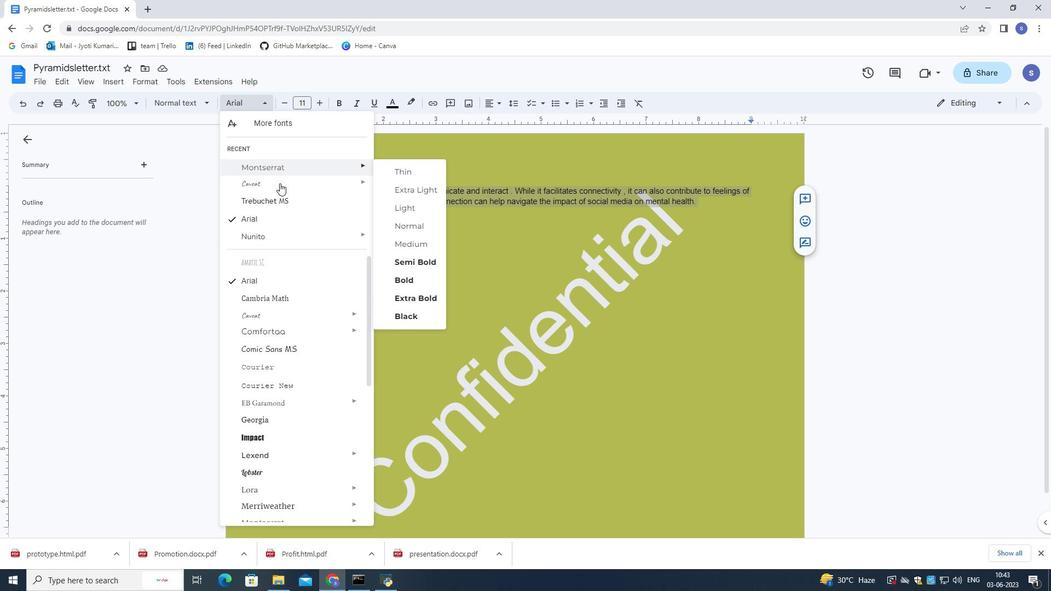 
Action: Mouse pressed left at (279, 185)
Screenshot: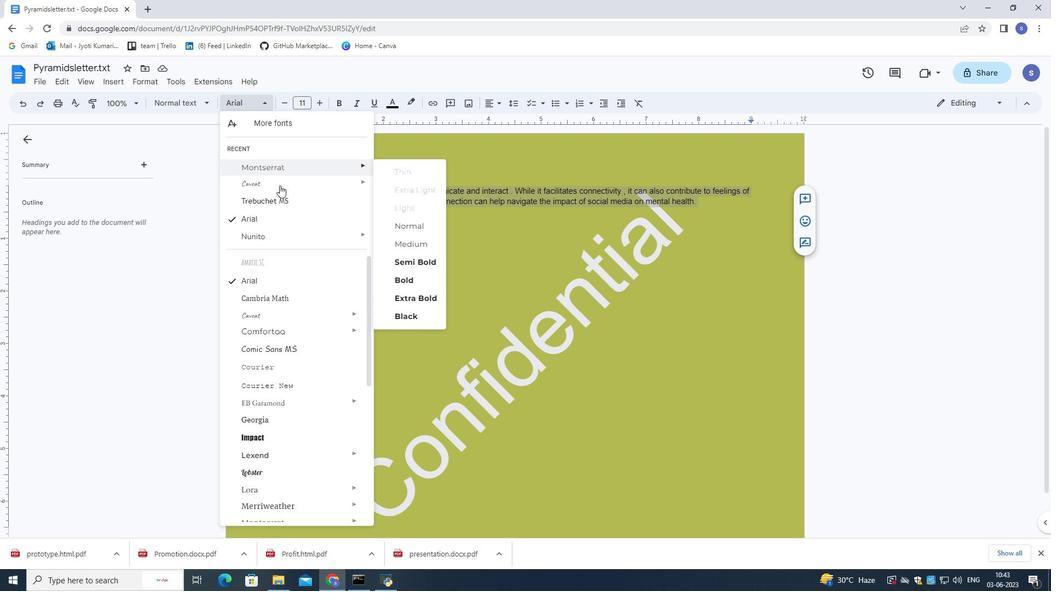 
Action: Mouse moved to (322, 104)
Screenshot: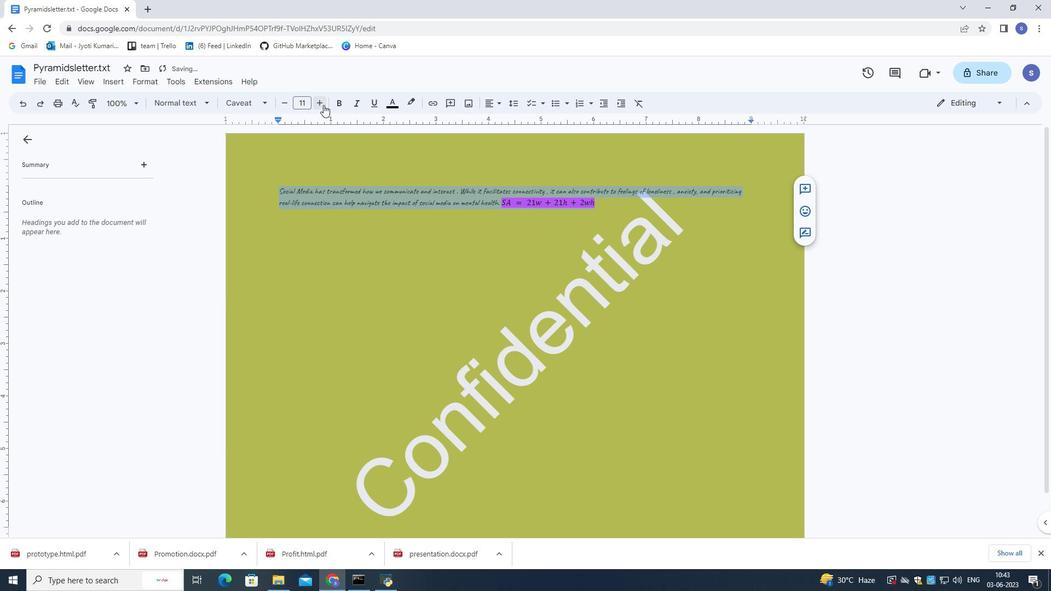 
Action: Mouse pressed left at (322, 104)
Screenshot: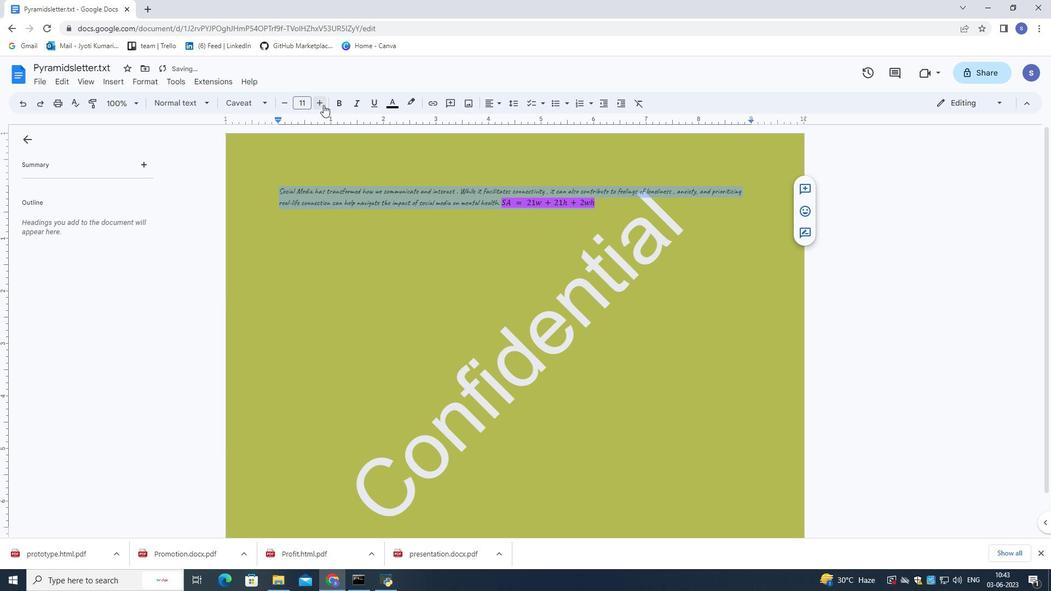 
Action: Mouse moved to (321, 104)
Screenshot: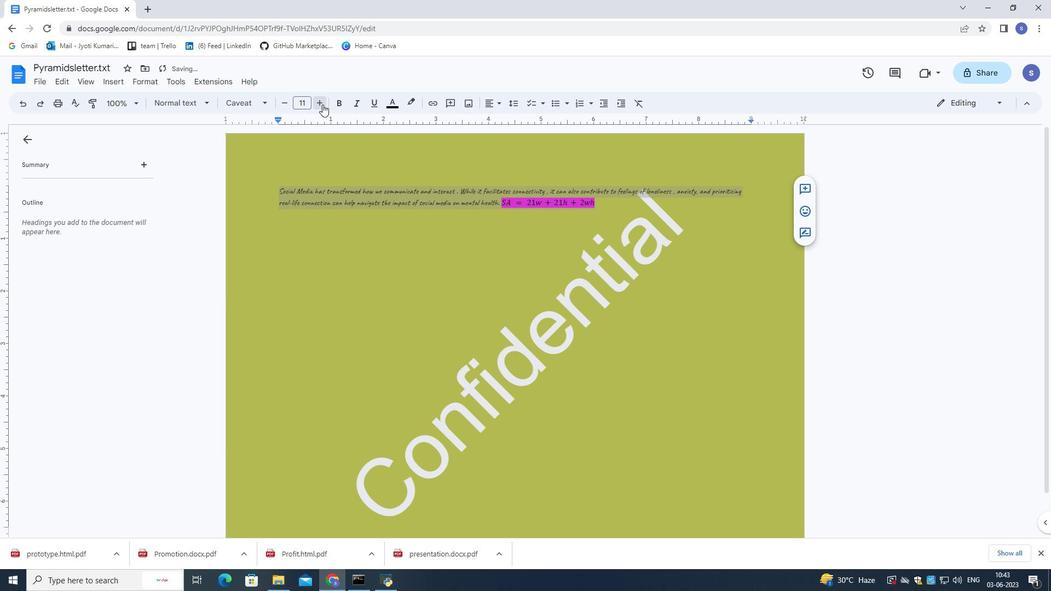 
Action: Mouse pressed left at (321, 104)
Screenshot: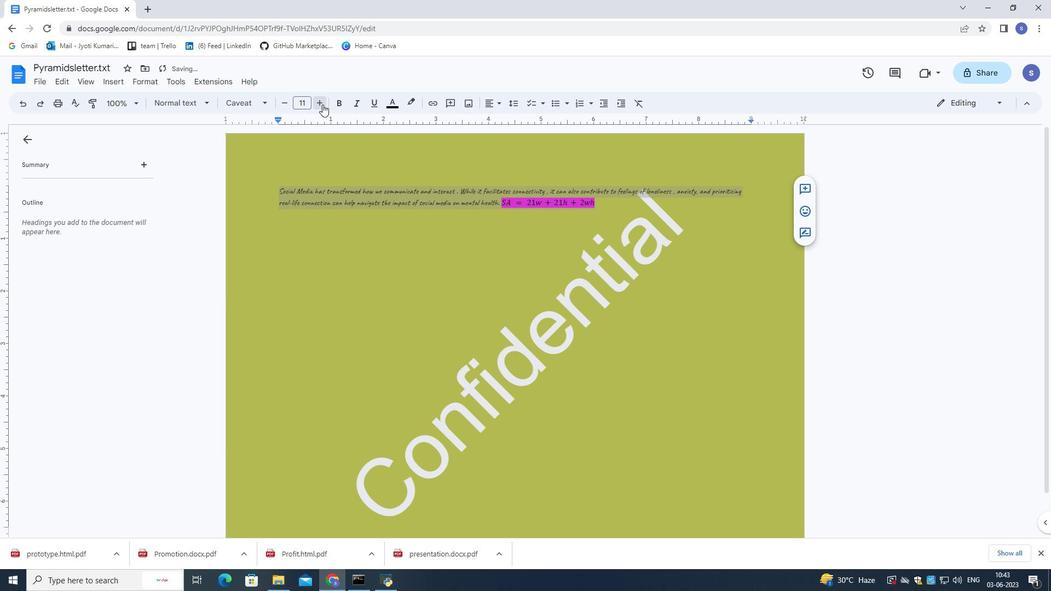
Action: Mouse pressed left at (321, 104)
Screenshot: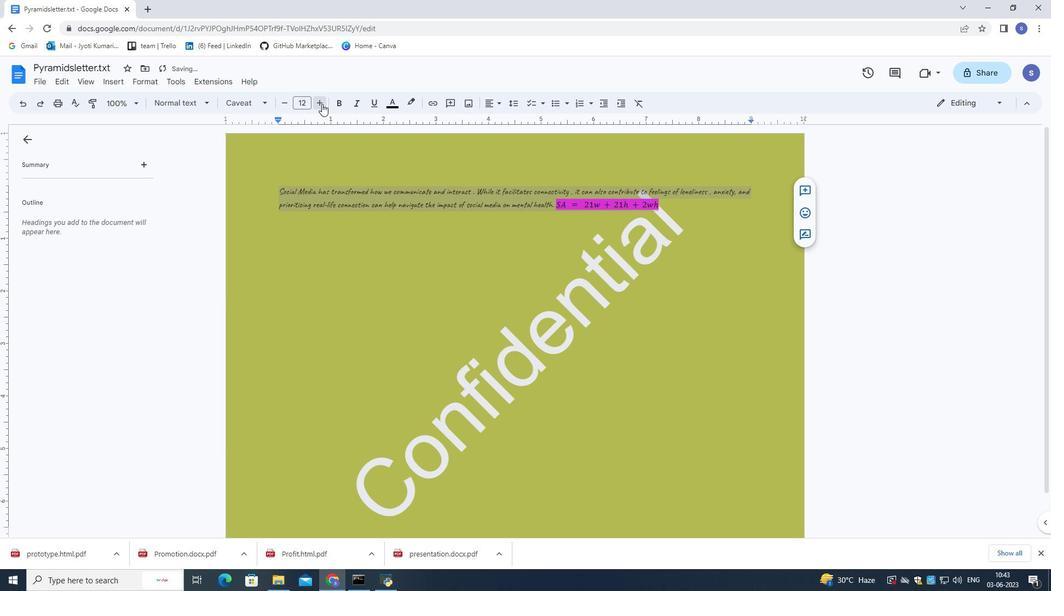 
Action: Mouse pressed left at (321, 104)
Screenshot: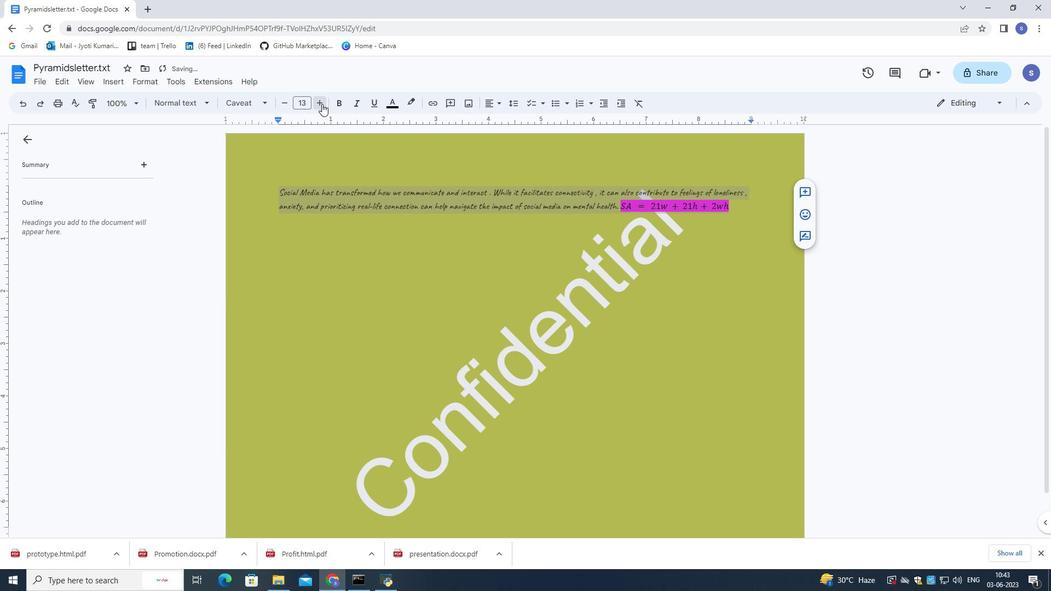 
Action: Mouse pressed left at (321, 104)
Screenshot: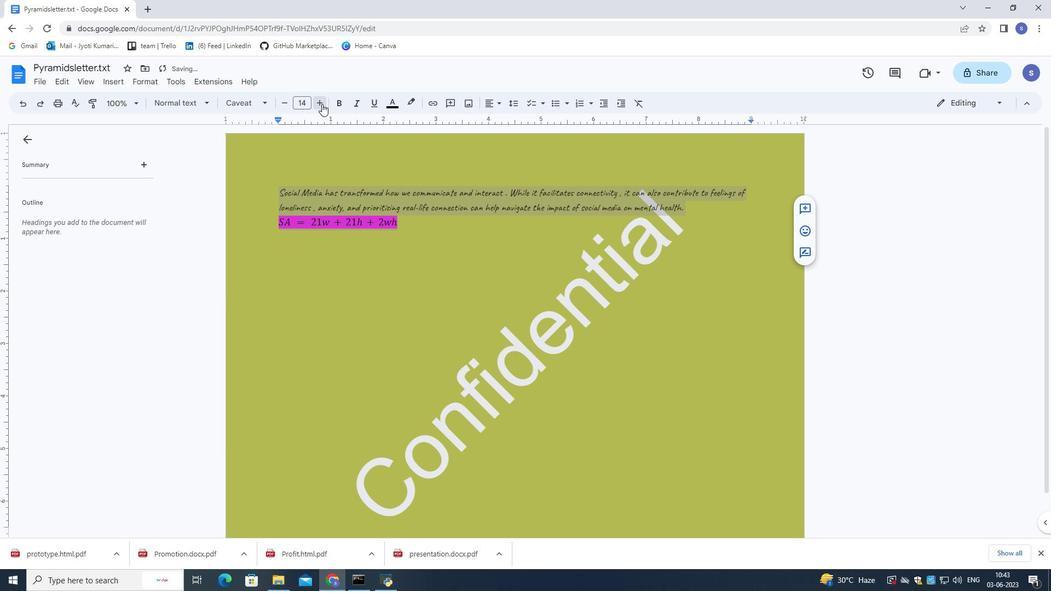 
Action: Mouse pressed left at (321, 104)
Screenshot: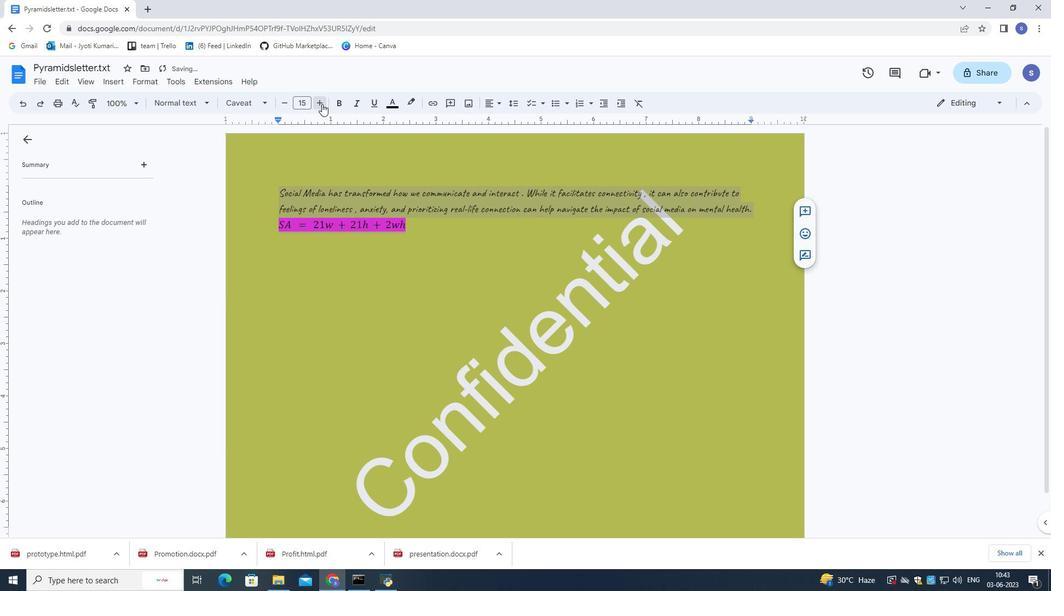
Action: Mouse pressed left at (321, 104)
Screenshot: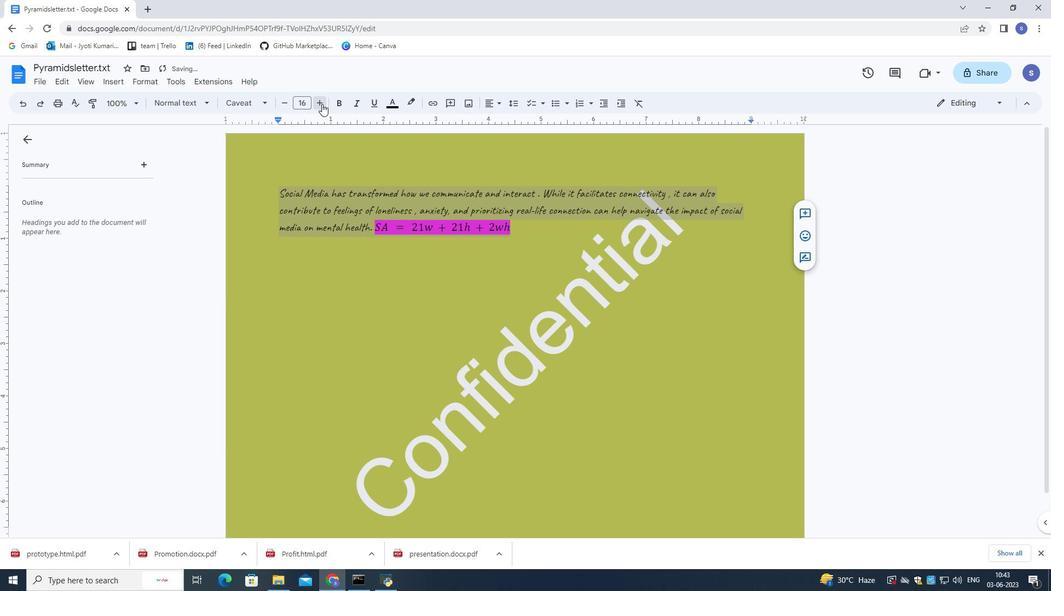 
Action: Mouse pressed left at (321, 104)
Screenshot: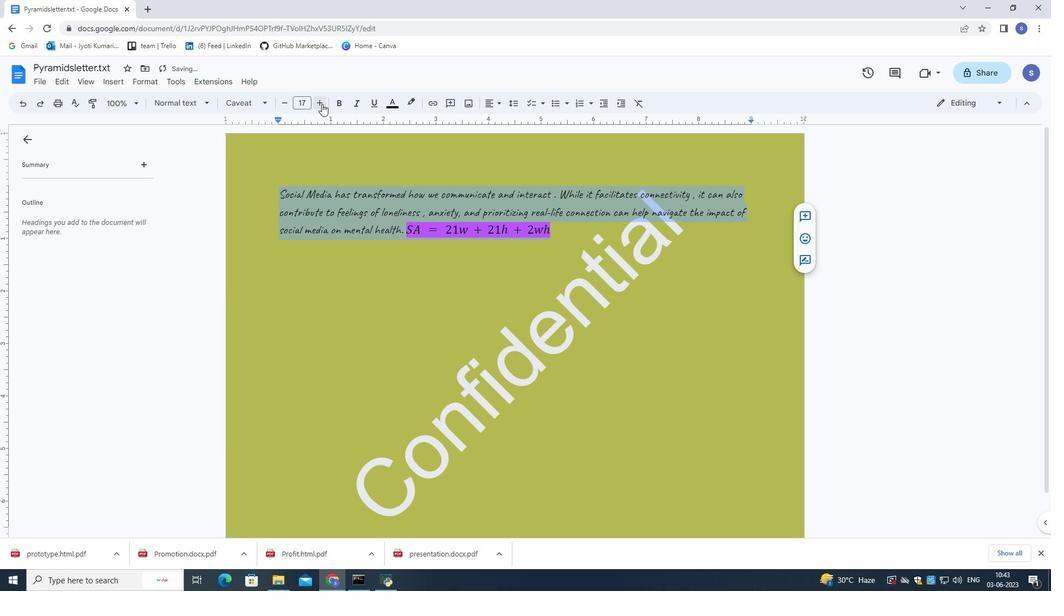 
Action: Mouse pressed left at (321, 104)
Screenshot: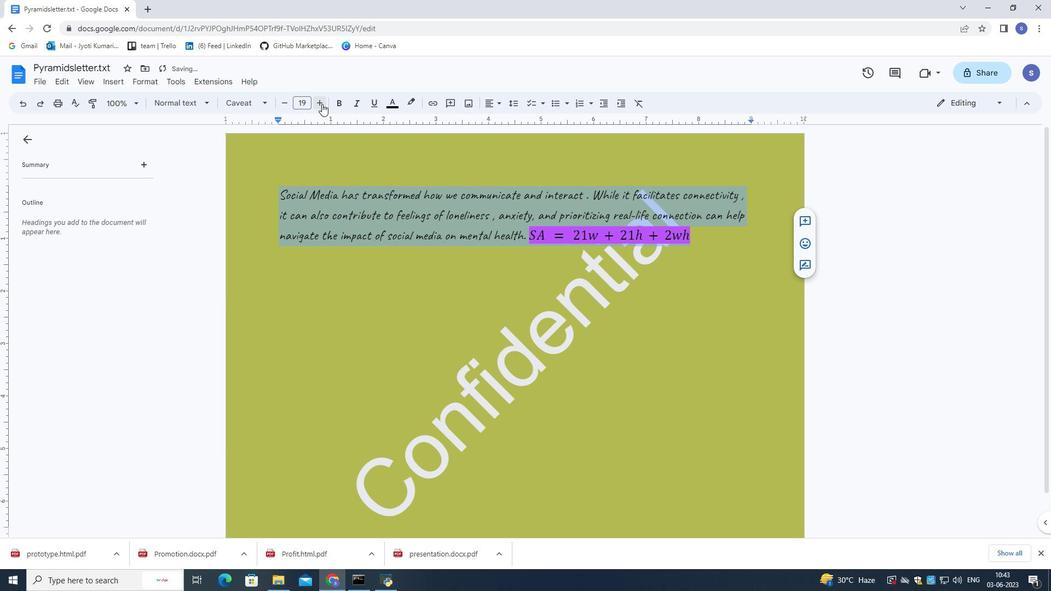 
Action: Mouse moved to (402, 285)
Screenshot: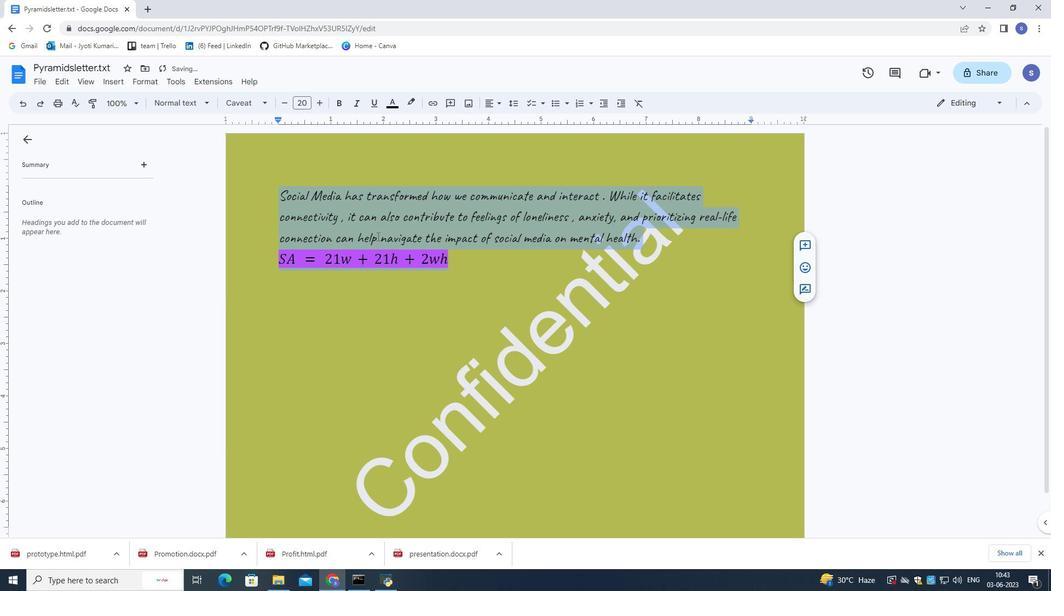 
Action: Mouse pressed left at (402, 285)
Screenshot: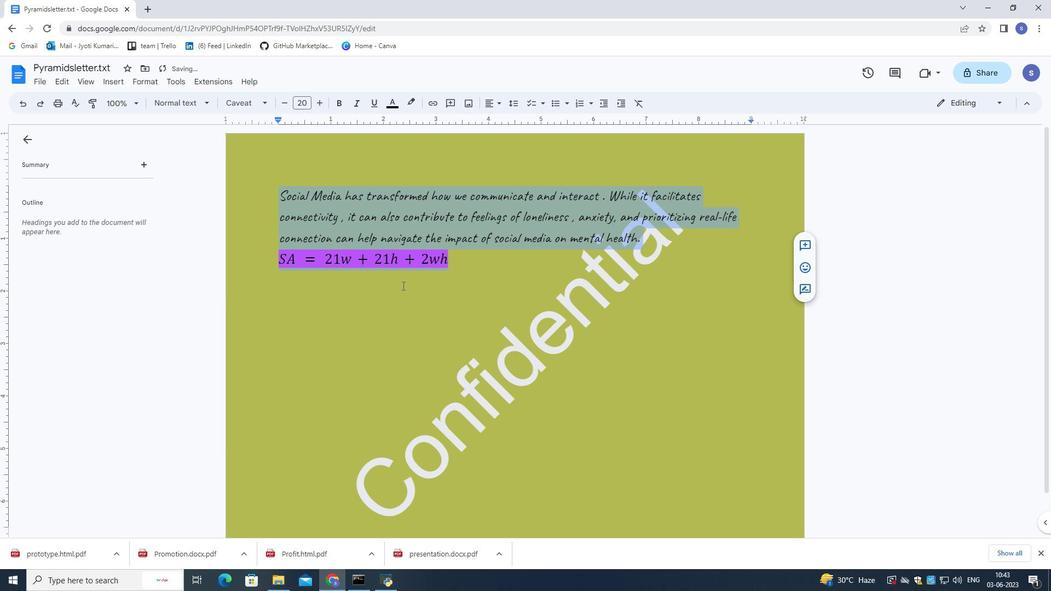 
Action: Mouse moved to (397, 284)
Screenshot: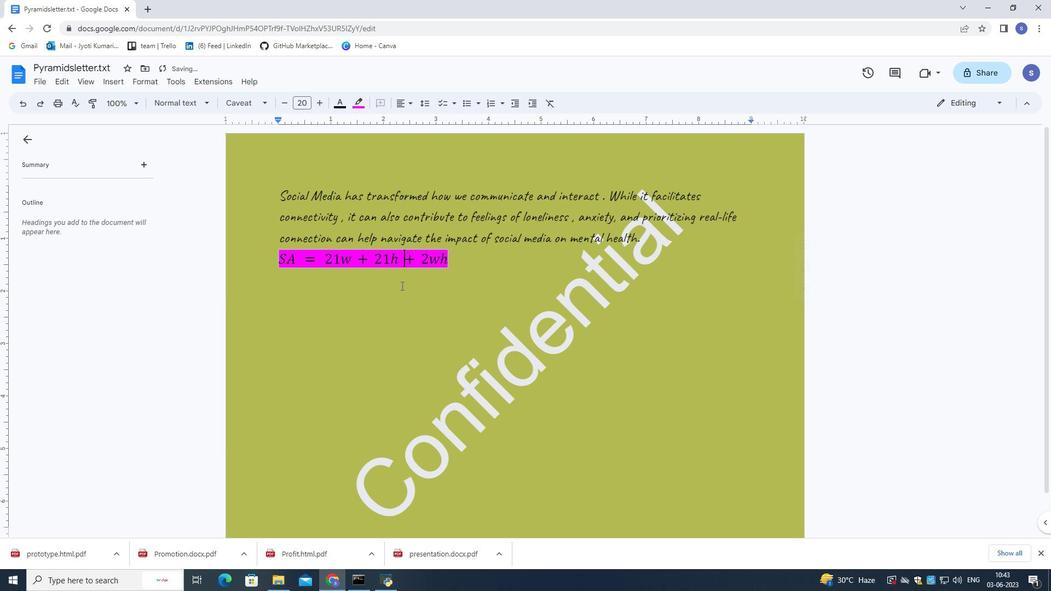 
Action: Mouse scrolled (397, 284) with delta (0, 0)
Screenshot: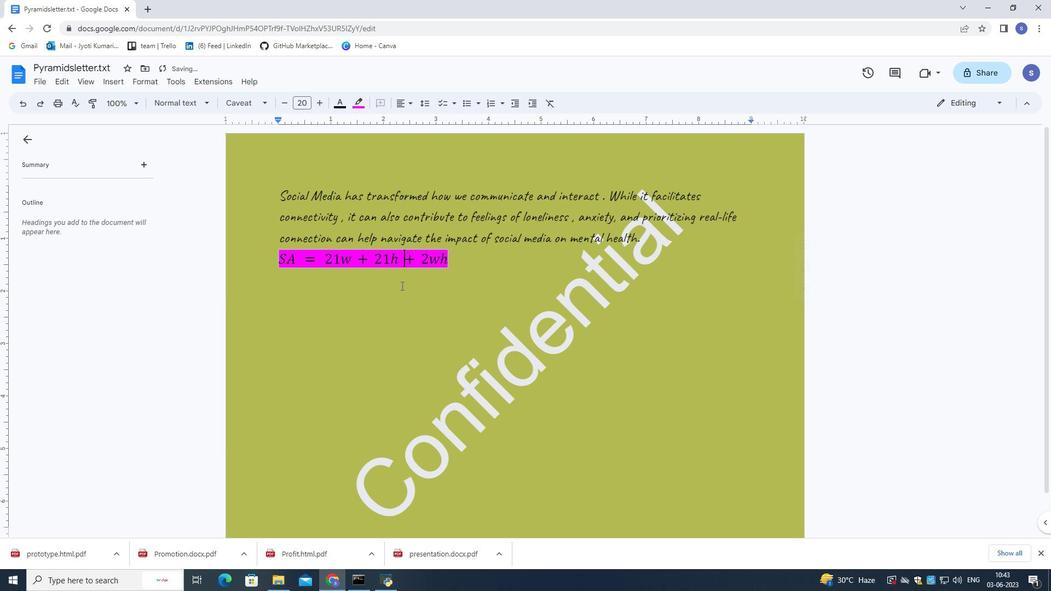 
Action: Mouse scrolled (397, 284) with delta (0, 0)
Screenshot: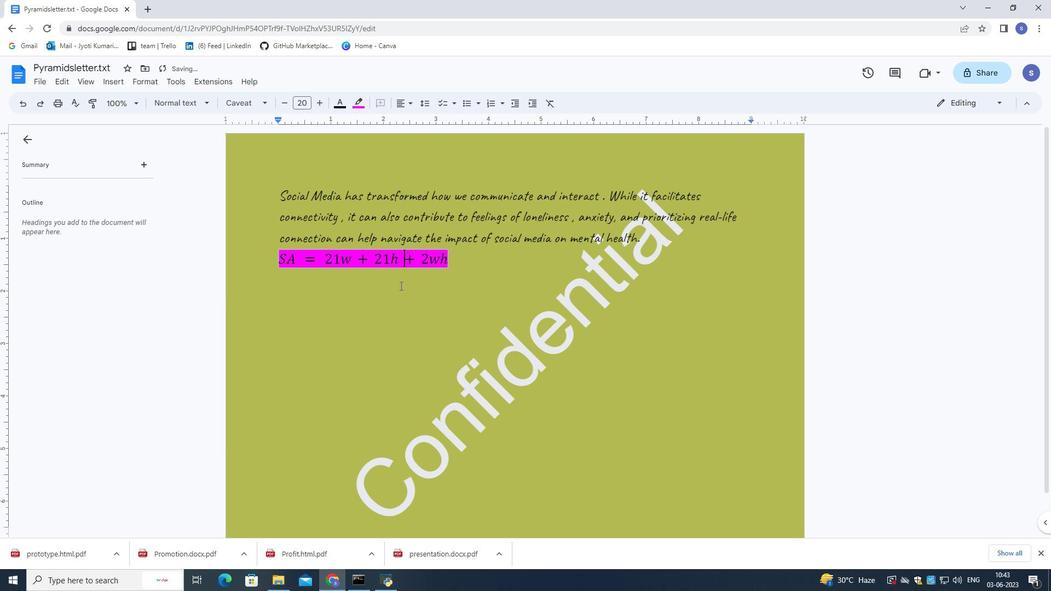 
Action: Mouse moved to (397, 283)
Screenshot: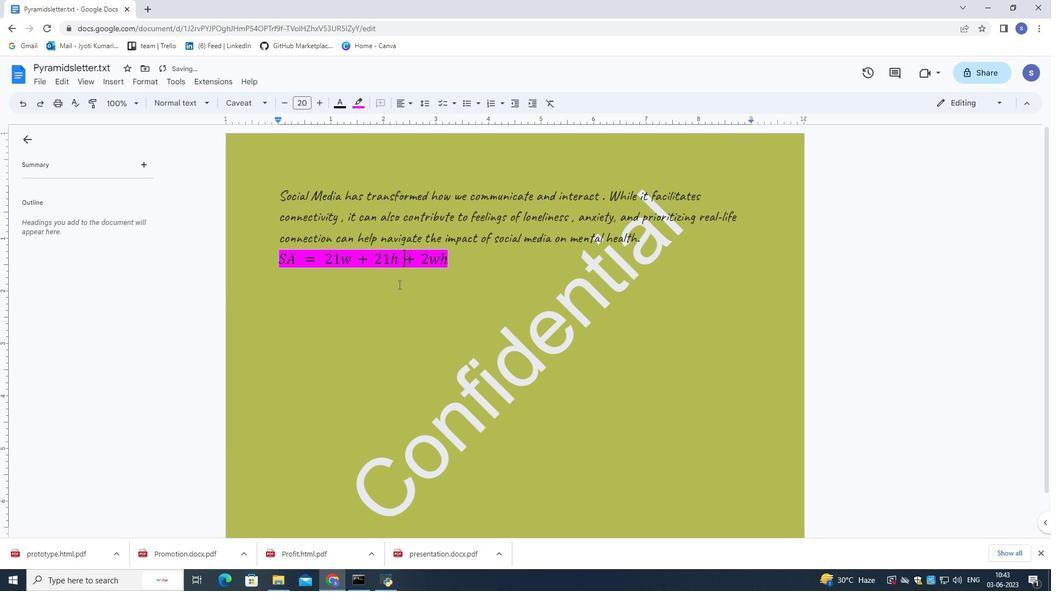 
Action: Mouse scrolled (397, 283) with delta (0, 0)
Screenshot: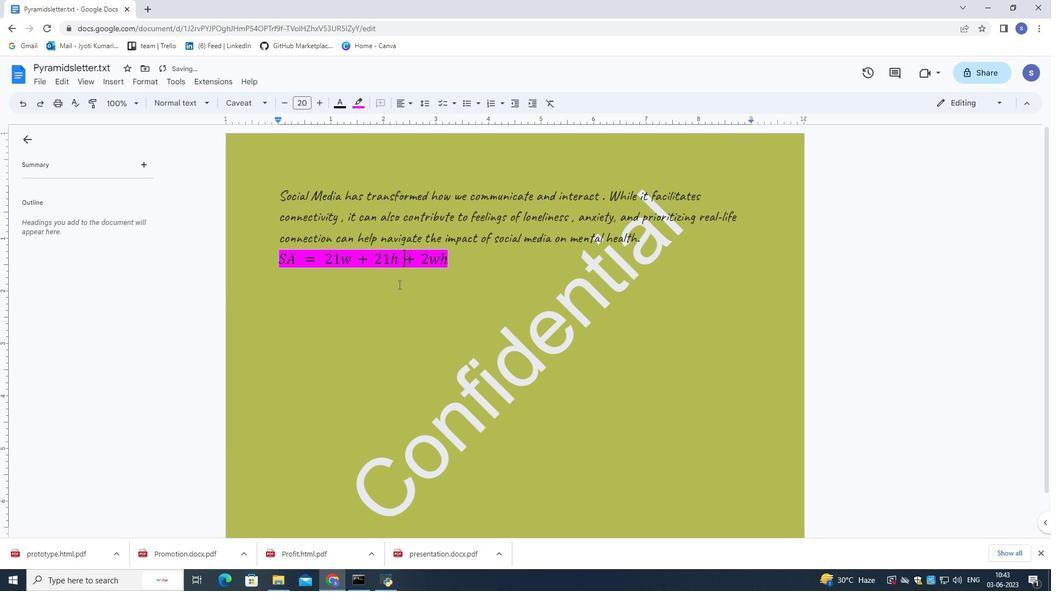 
Action: Mouse moved to (397, 282)
Screenshot: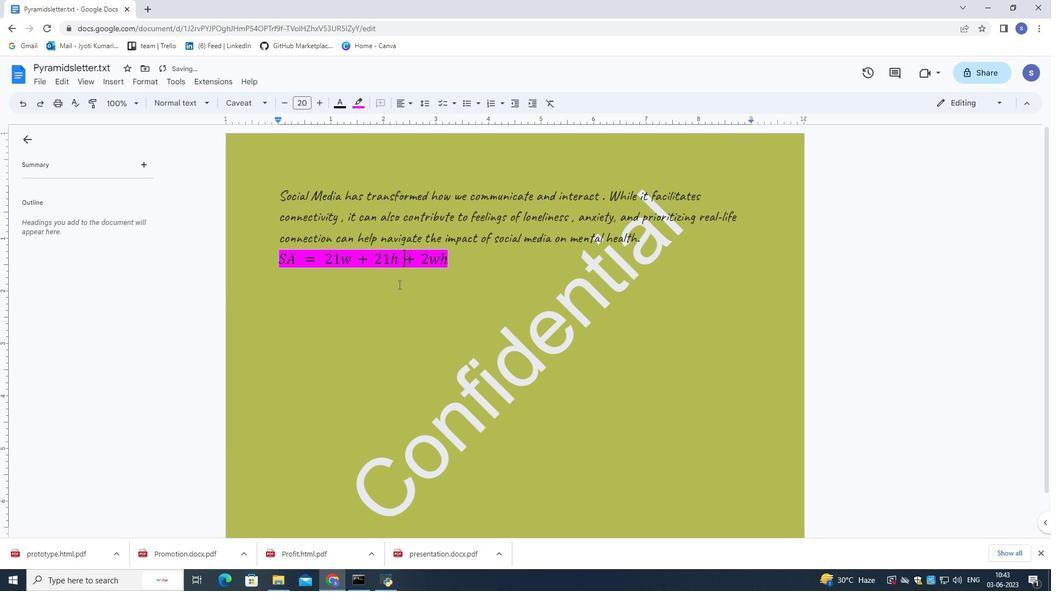 
Action: Mouse scrolled (397, 283) with delta (0, 0)
Screenshot: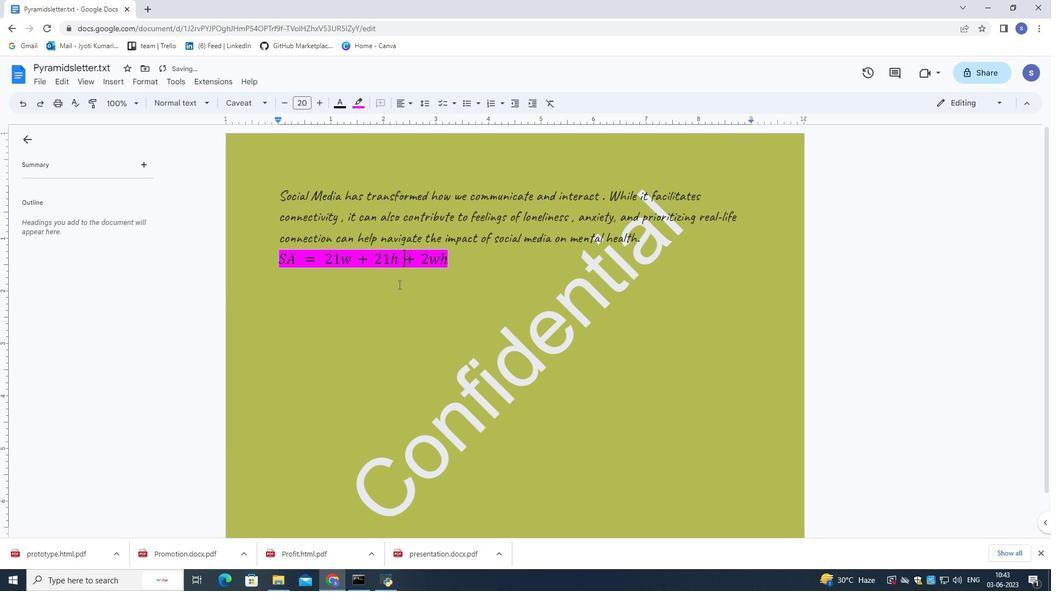 
Action: Mouse moved to (396, 281)
Screenshot: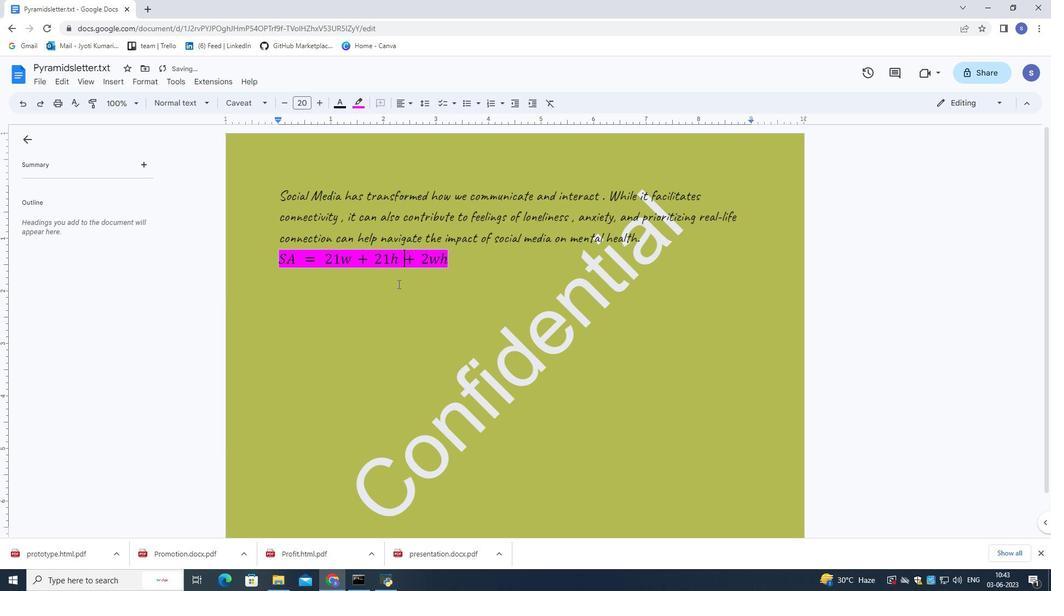 
Action: Mouse scrolled (396, 281) with delta (0, 0)
Screenshot: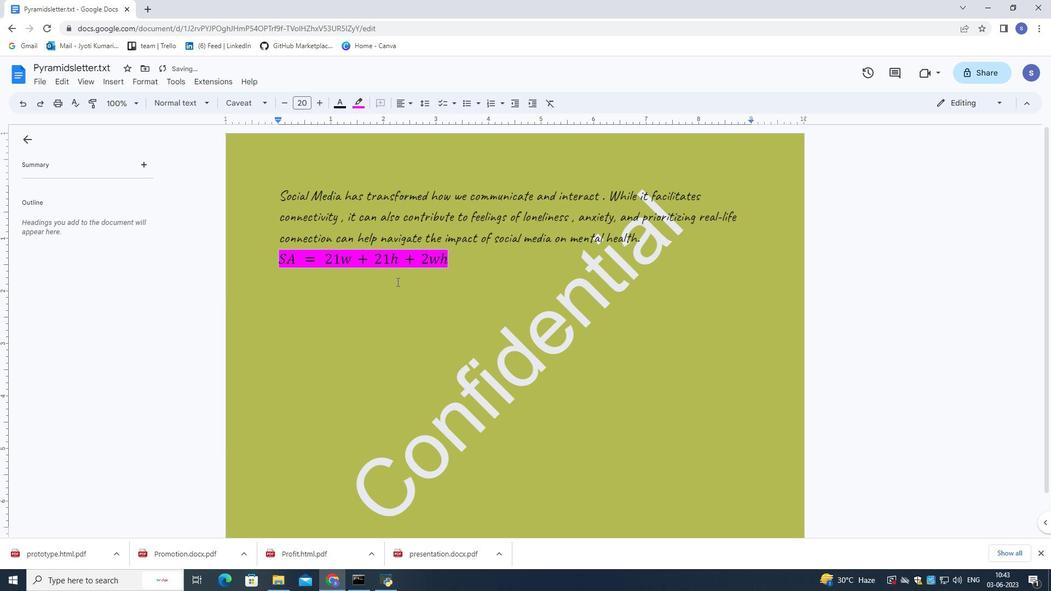 
Action: Mouse scrolled (396, 281) with delta (0, 0)
Screenshot: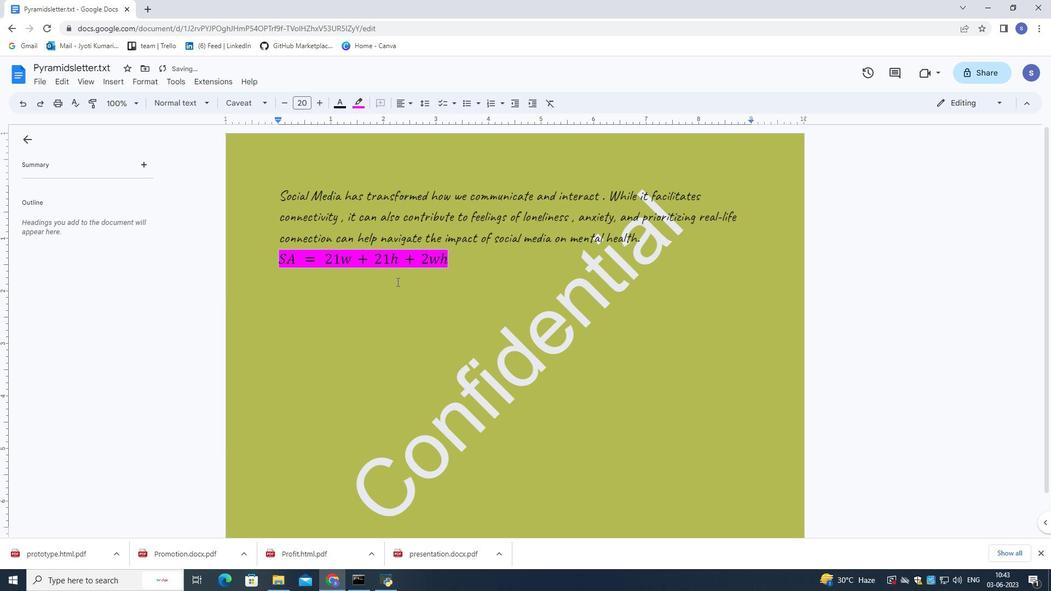 
Action: Mouse scrolled (396, 281) with delta (0, 0)
Screenshot: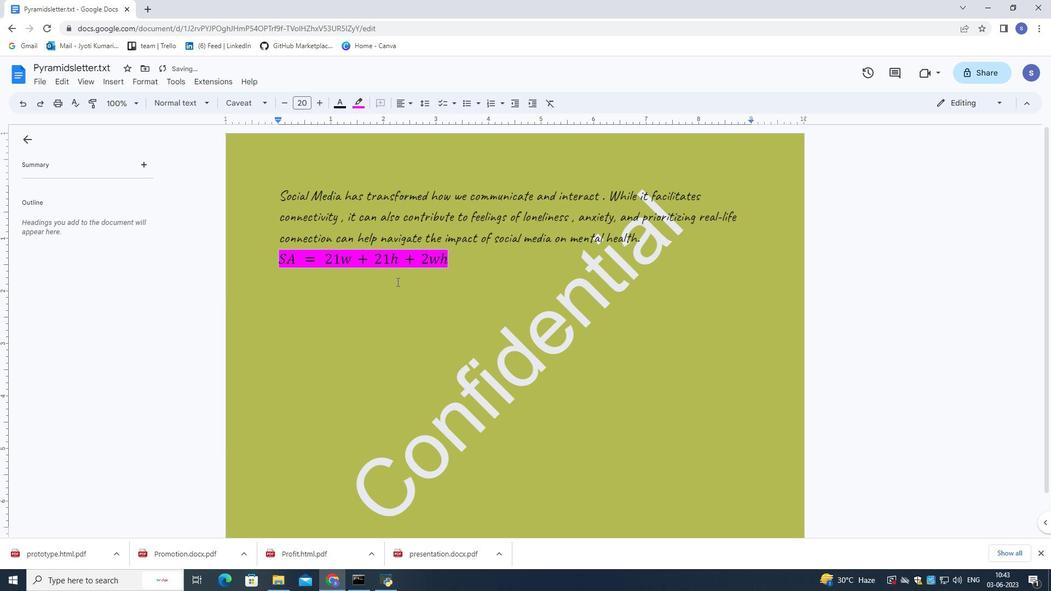 
Action: Mouse scrolled (396, 281) with delta (0, 0)
Screenshot: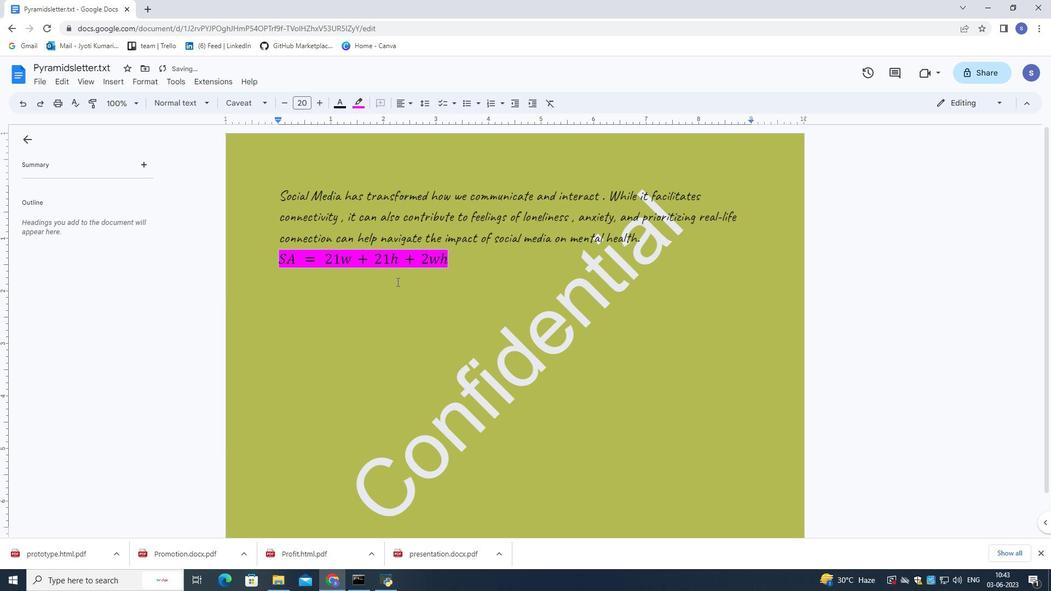 
Action: Mouse scrolled (396, 281) with delta (0, 0)
Screenshot: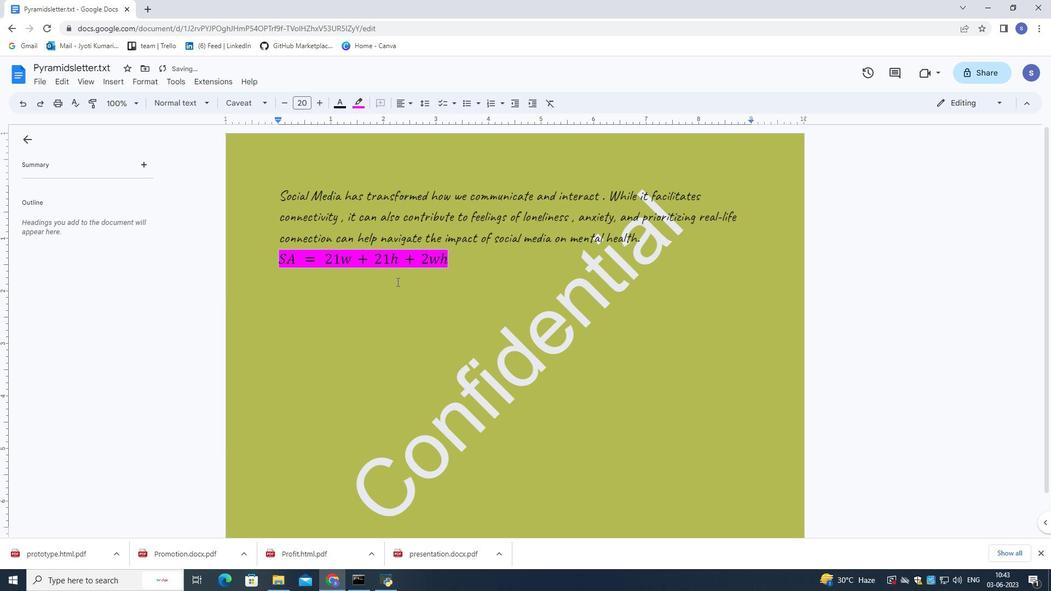 
Action: Mouse scrolled (396, 281) with delta (0, 0)
Screenshot: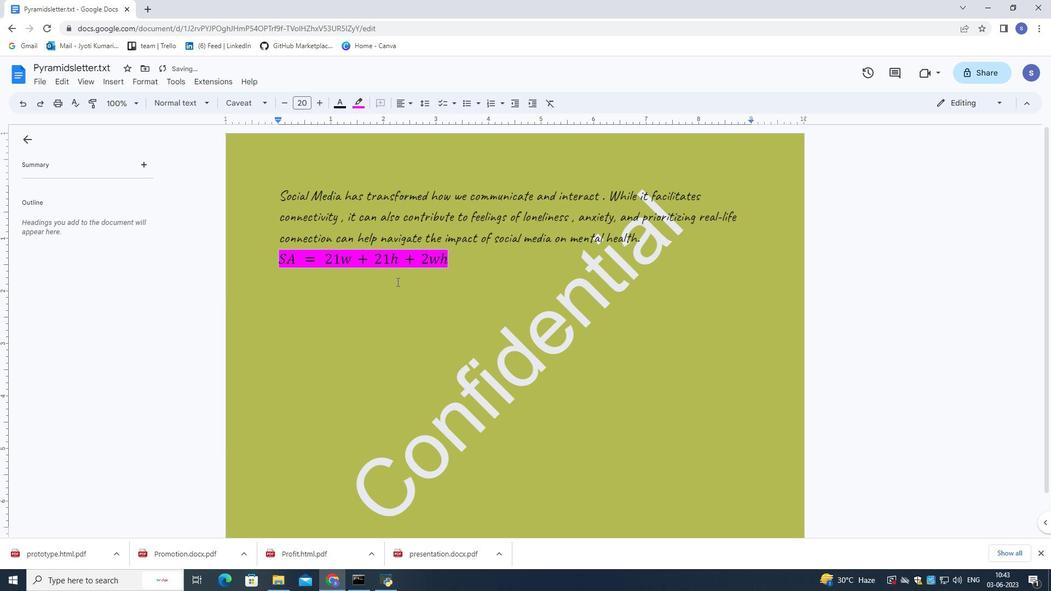 
Action: Mouse scrolled (396, 281) with delta (0, 0)
Screenshot: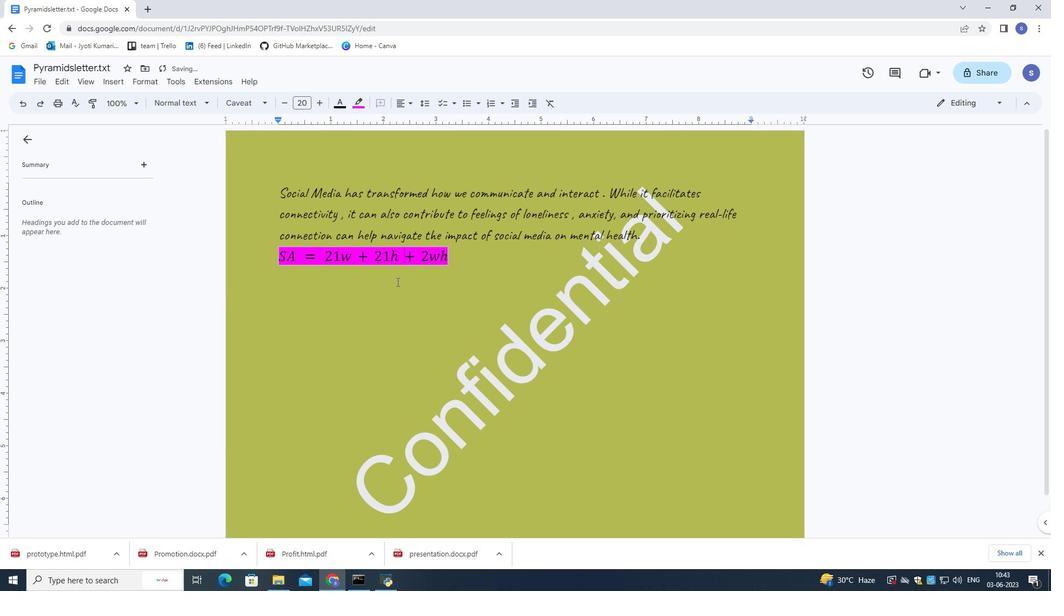 
Action: Mouse scrolled (396, 282) with delta (0, 0)
Screenshot: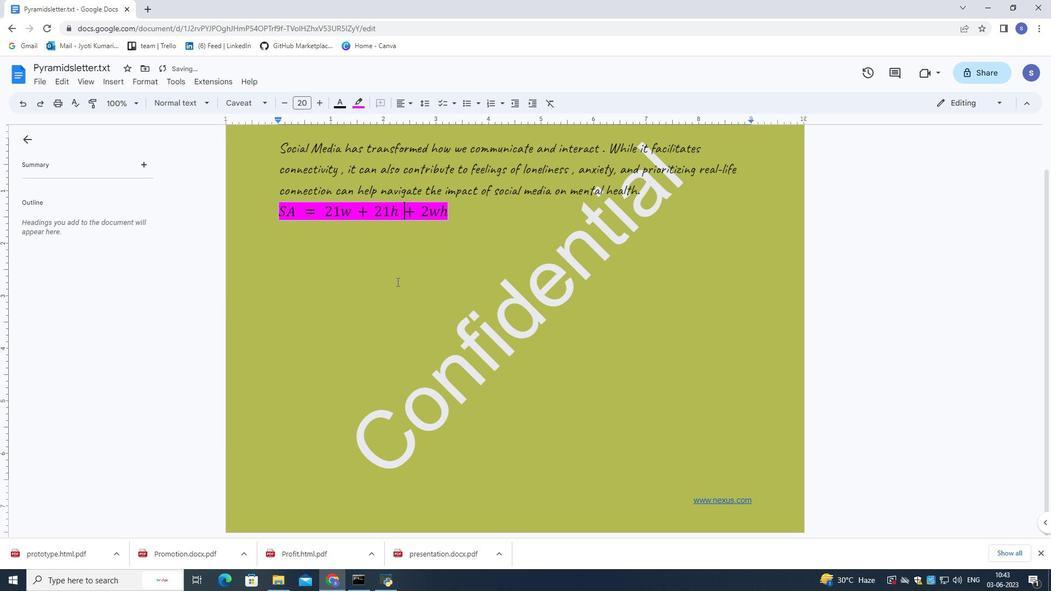 
Action: Mouse scrolled (396, 282) with delta (0, 0)
Screenshot: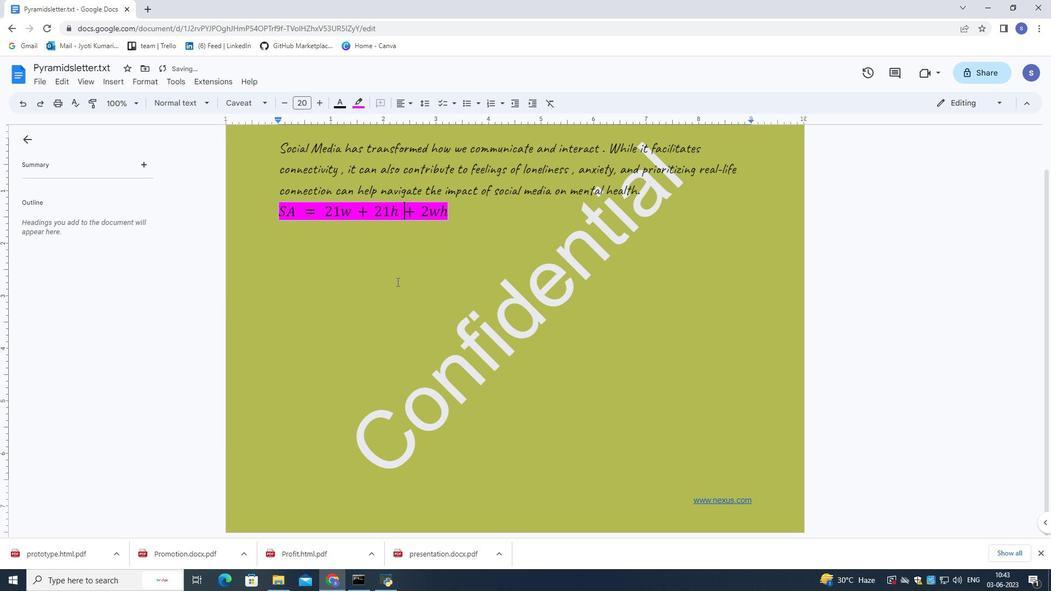 
Action: Mouse scrolled (396, 282) with delta (0, 0)
Screenshot: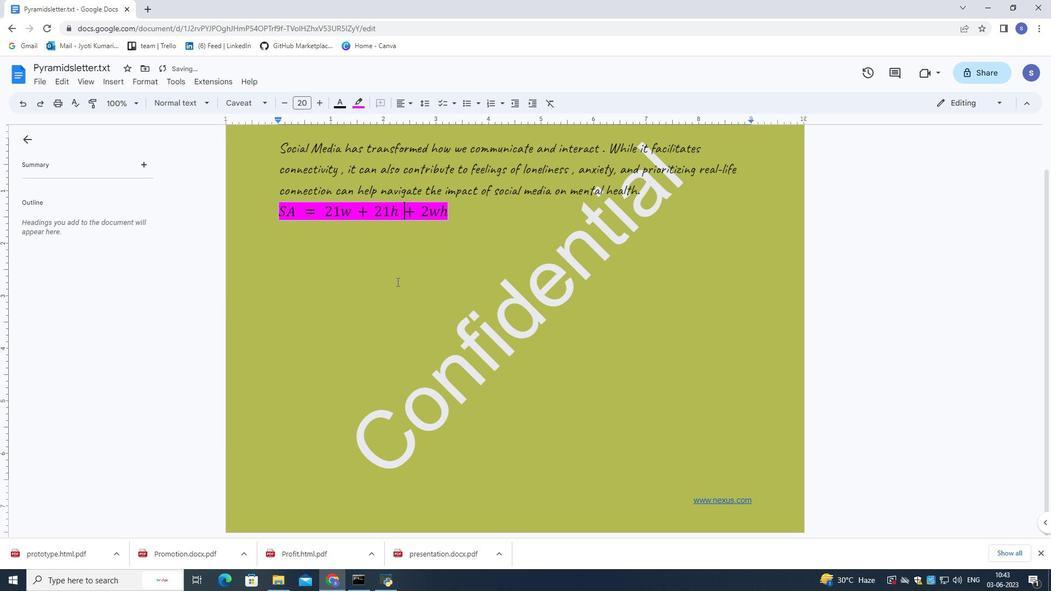 
Action: Mouse scrolled (396, 282) with delta (0, 0)
Screenshot: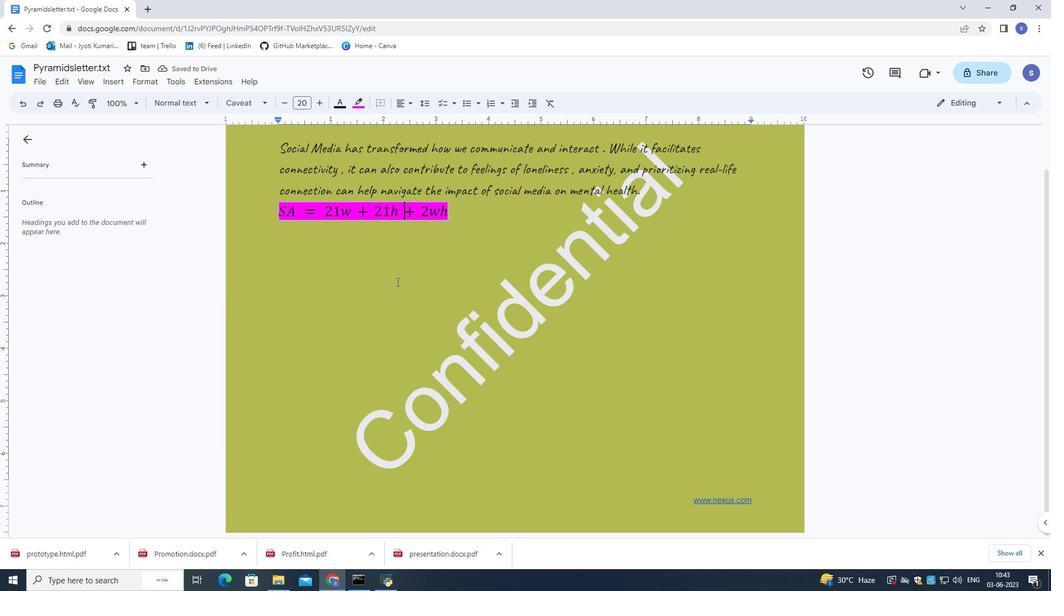 
Action: Mouse scrolled (396, 282) with delta (0, 0)
Screenshot: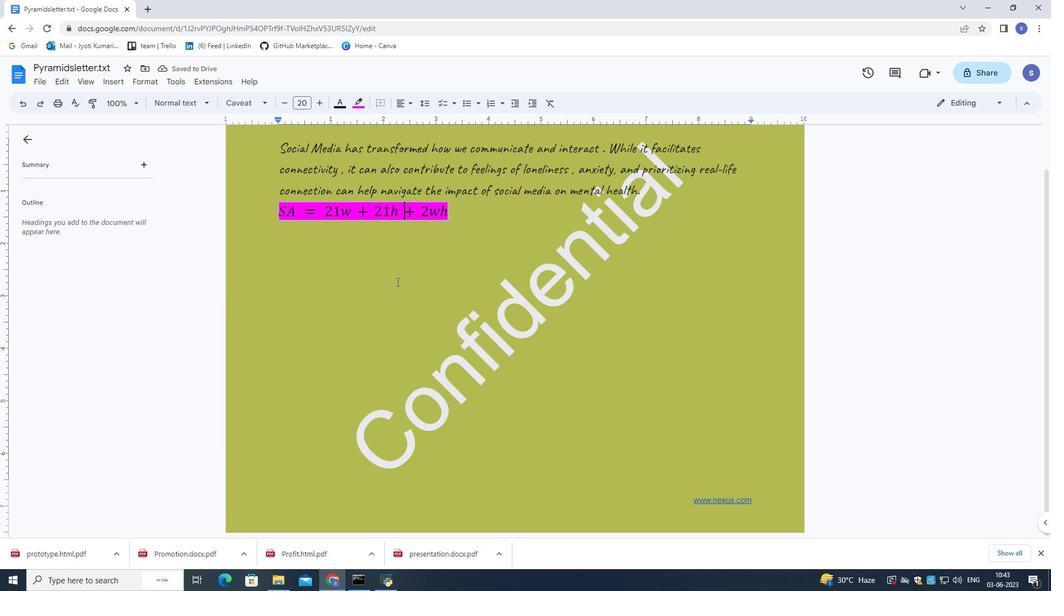 
Action: Mouse scrolled (396, 282) with delta (0, 0)
Screenshot: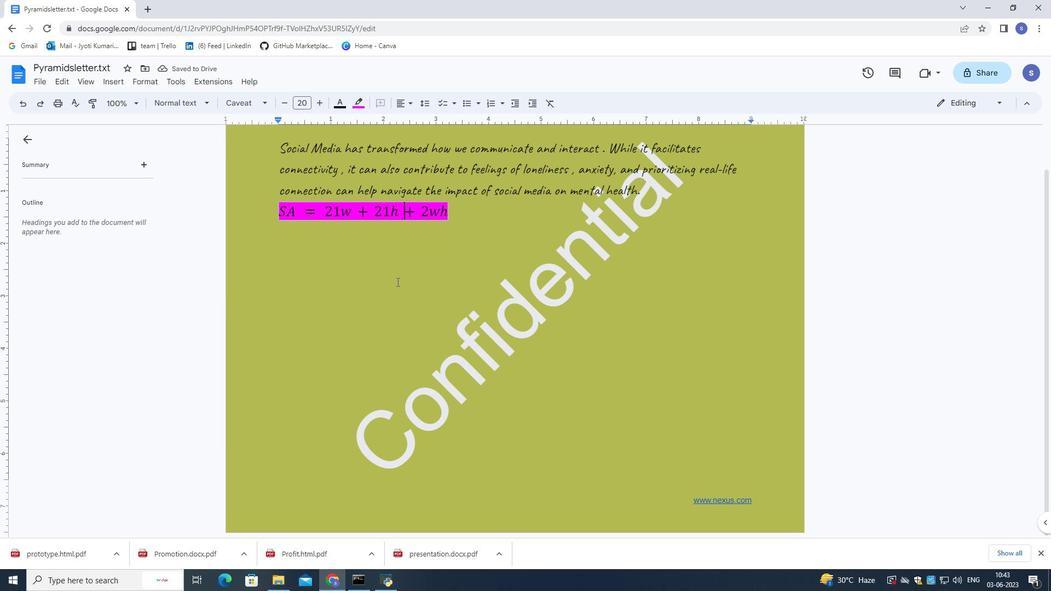 
Action: Mouse moved to (396, 279)
Screenshot: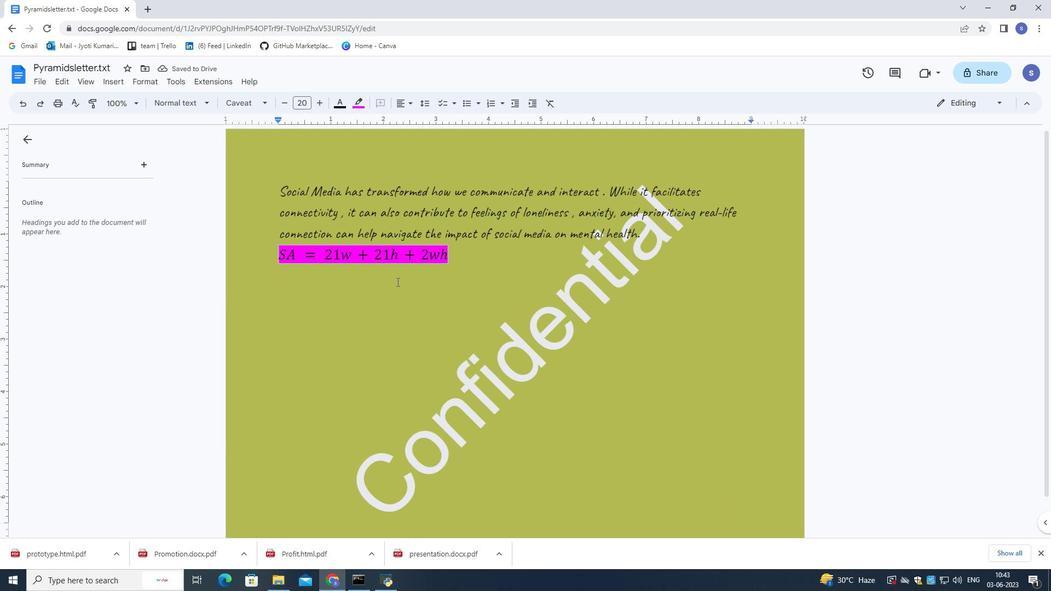 
